 Task: Measure the distance between Seattle and Olympic Peninsula.
Action: Key pressed <Key.caps_lock>S<Key.caps_lock>eatt
Screenshot: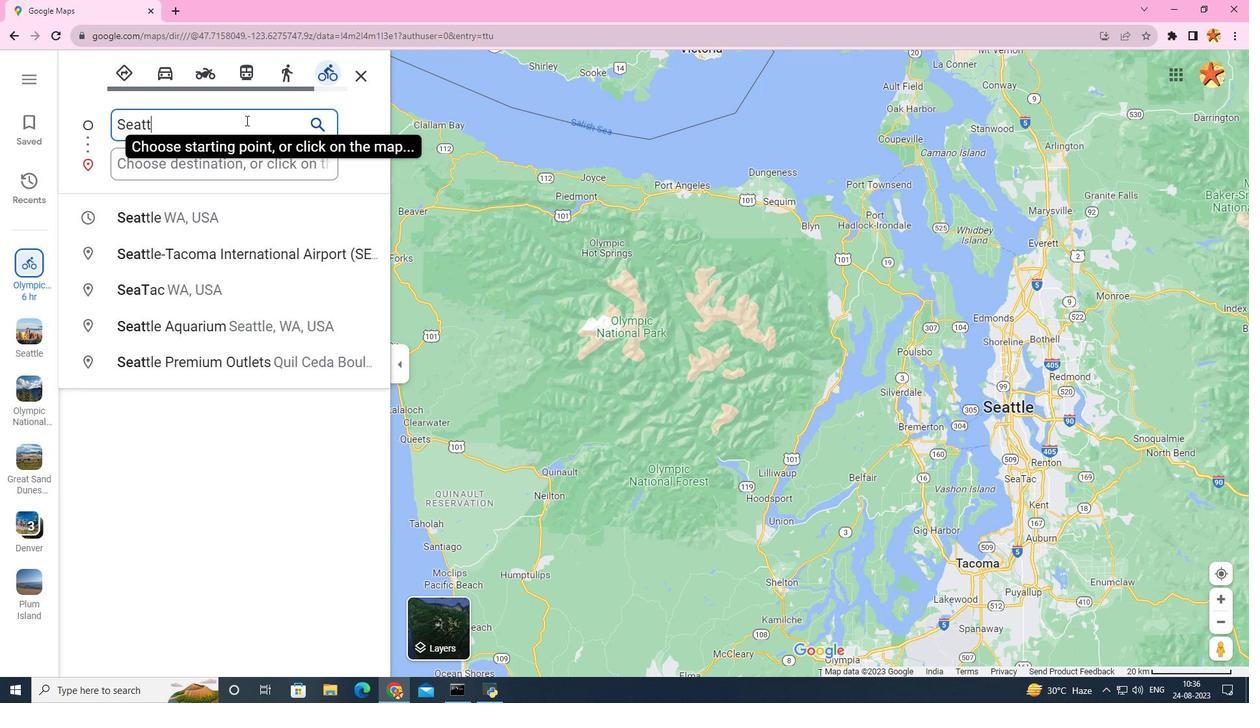 
Action: Mouse moved to (178, 205)
Screenshot: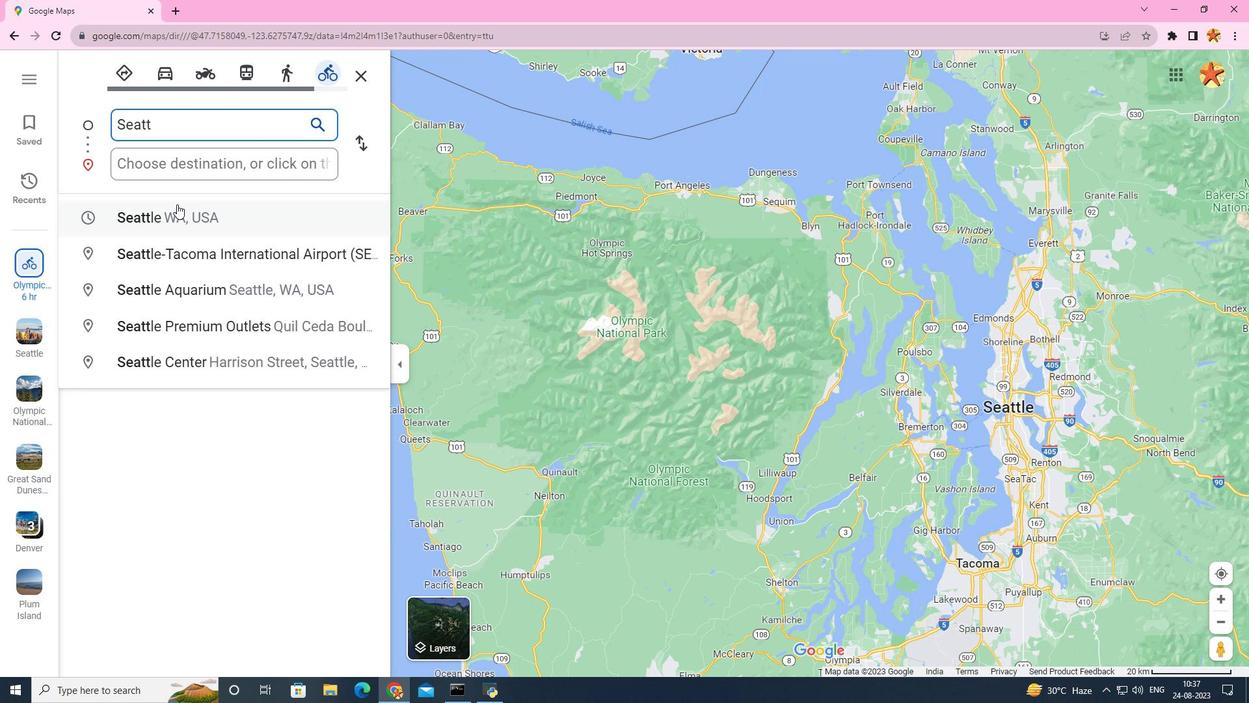 
Action: Mouse pressed left at (178, 205)
Screenshot: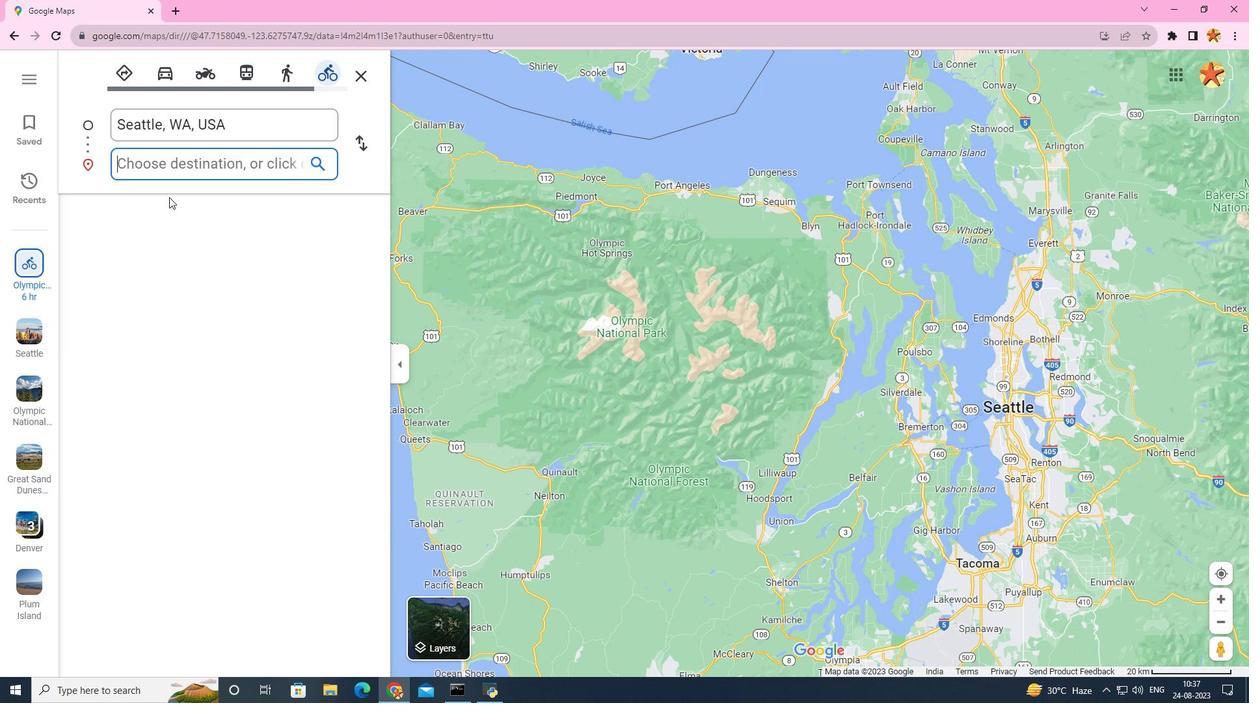 
Action: Mouse moved to (179, 162)
Screenshot: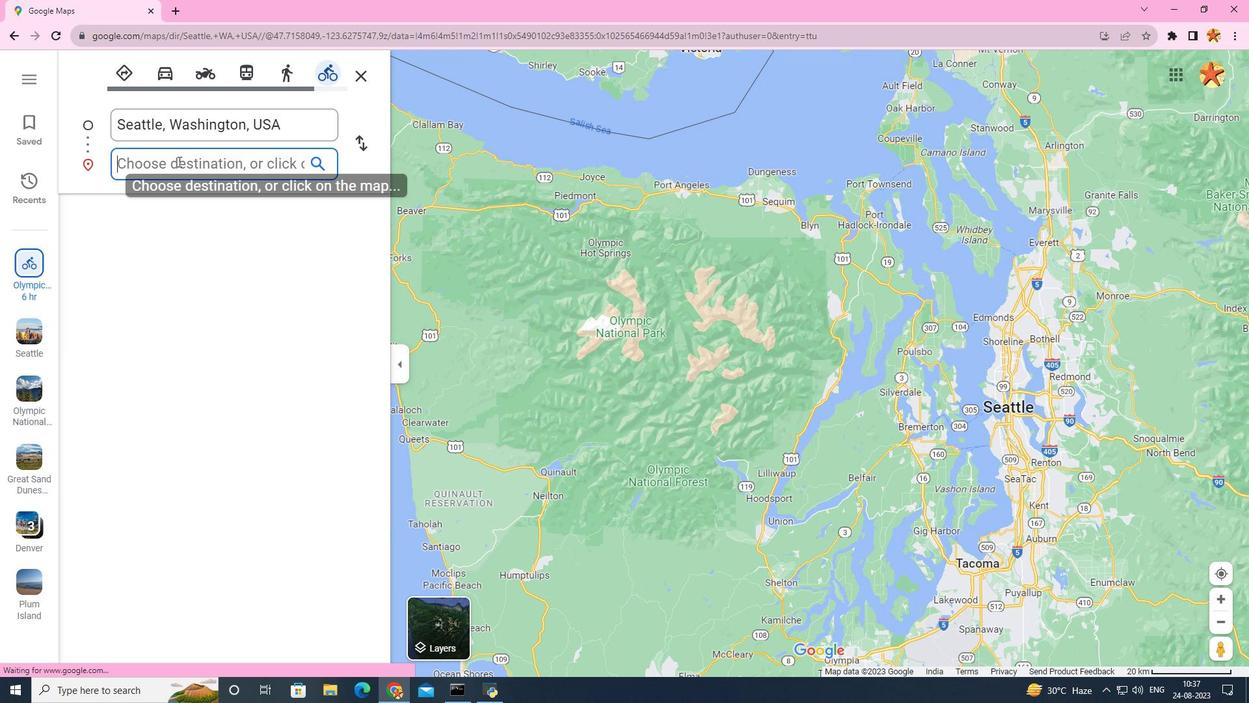 
Action: Mouse pressed left at (179, 162)
Screenshot: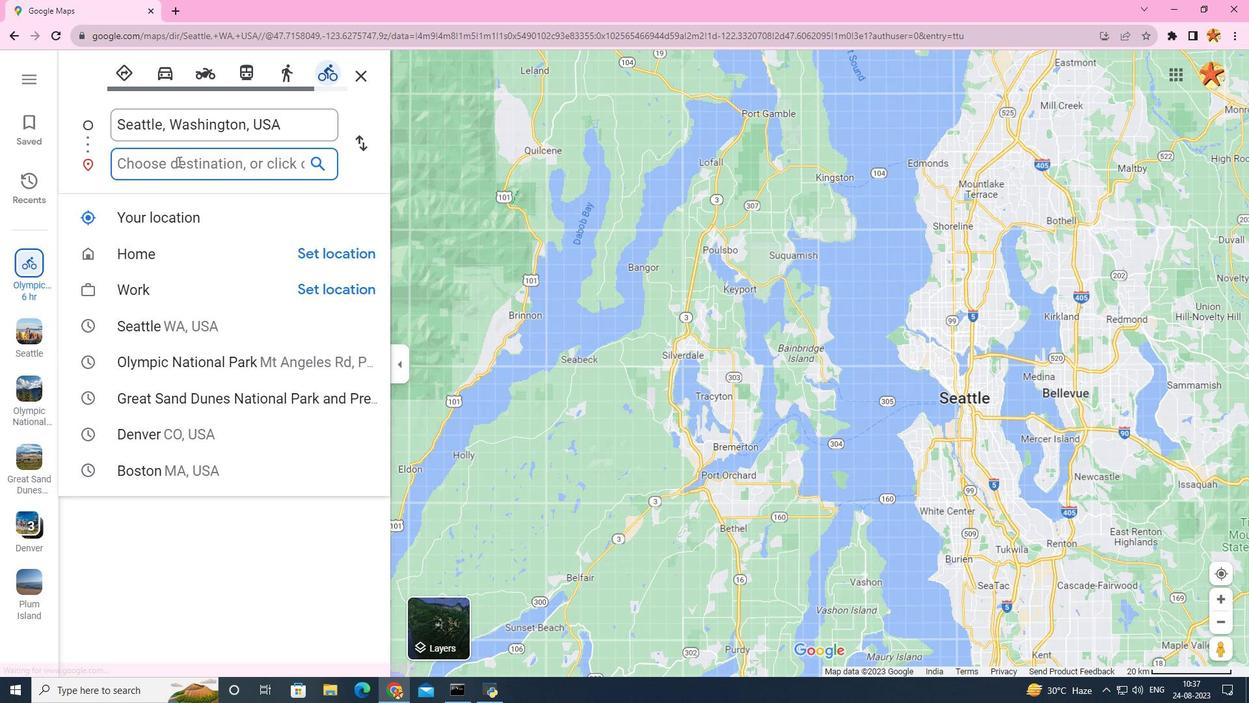 
Action: Mouse moved to (188, 164)
Screenshot: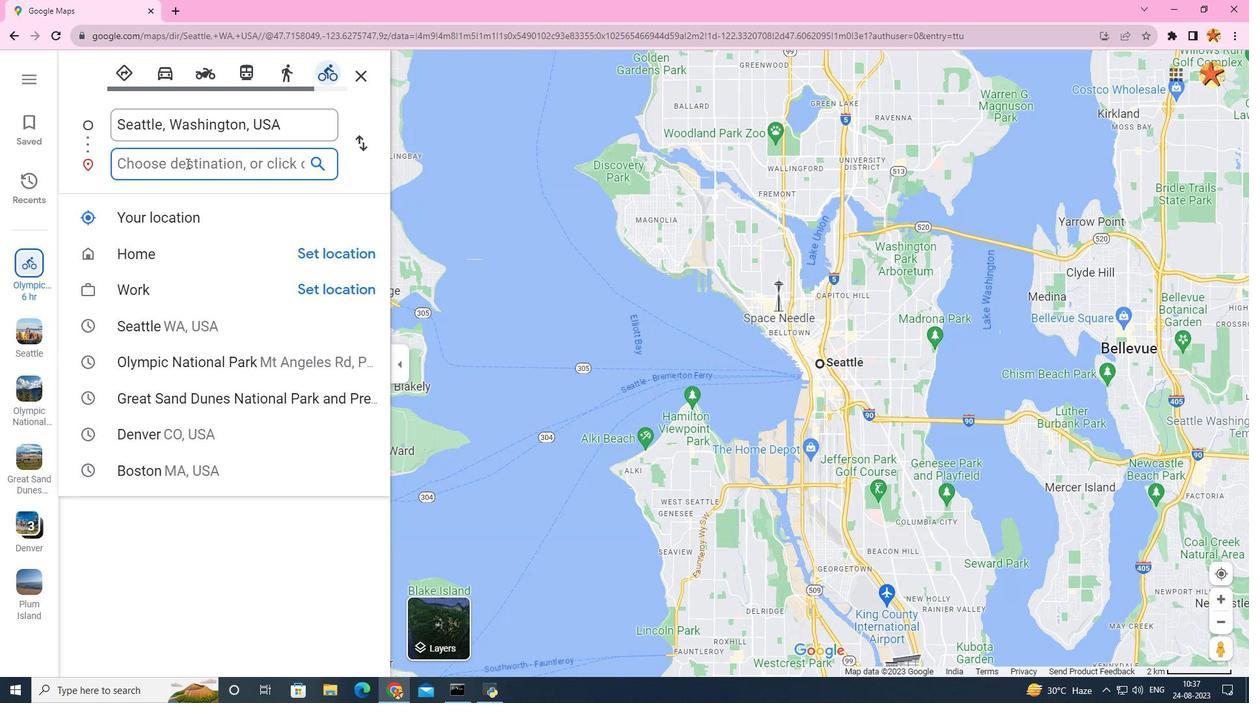 
Action: Key pressed olympic<Key.space>pe
Screenshot: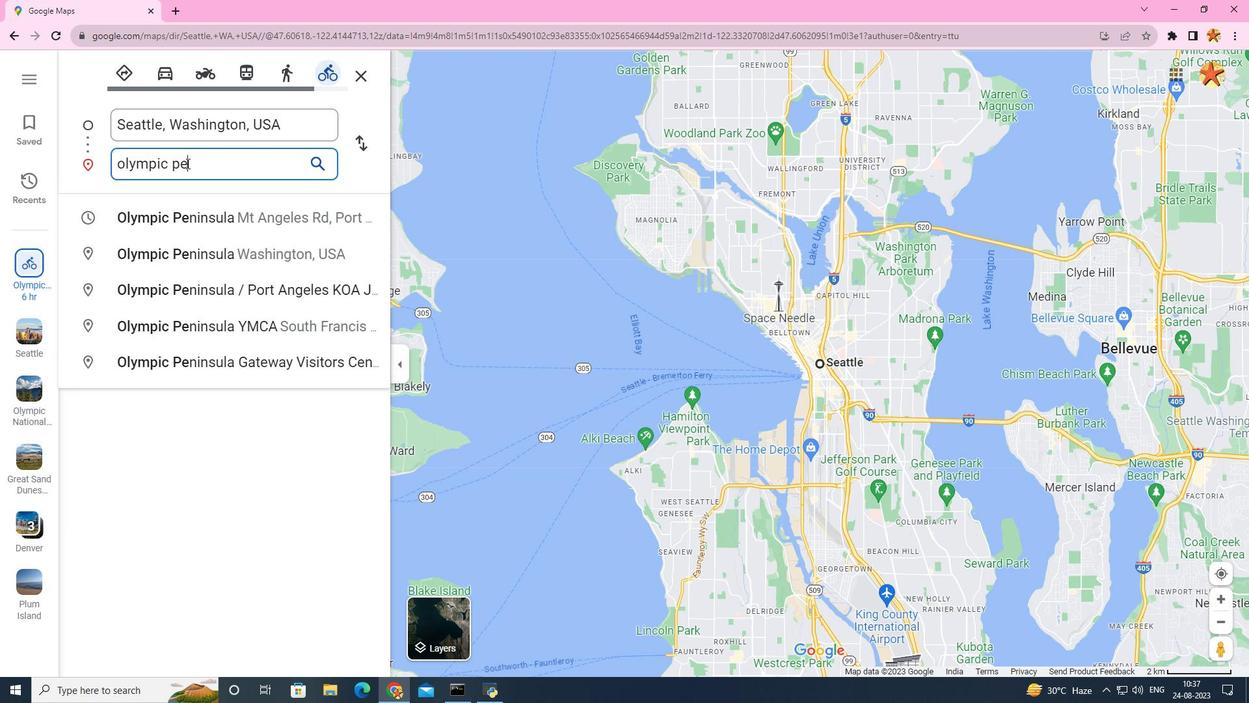
Action: Mouse moved to (225, 264)
Screenshot: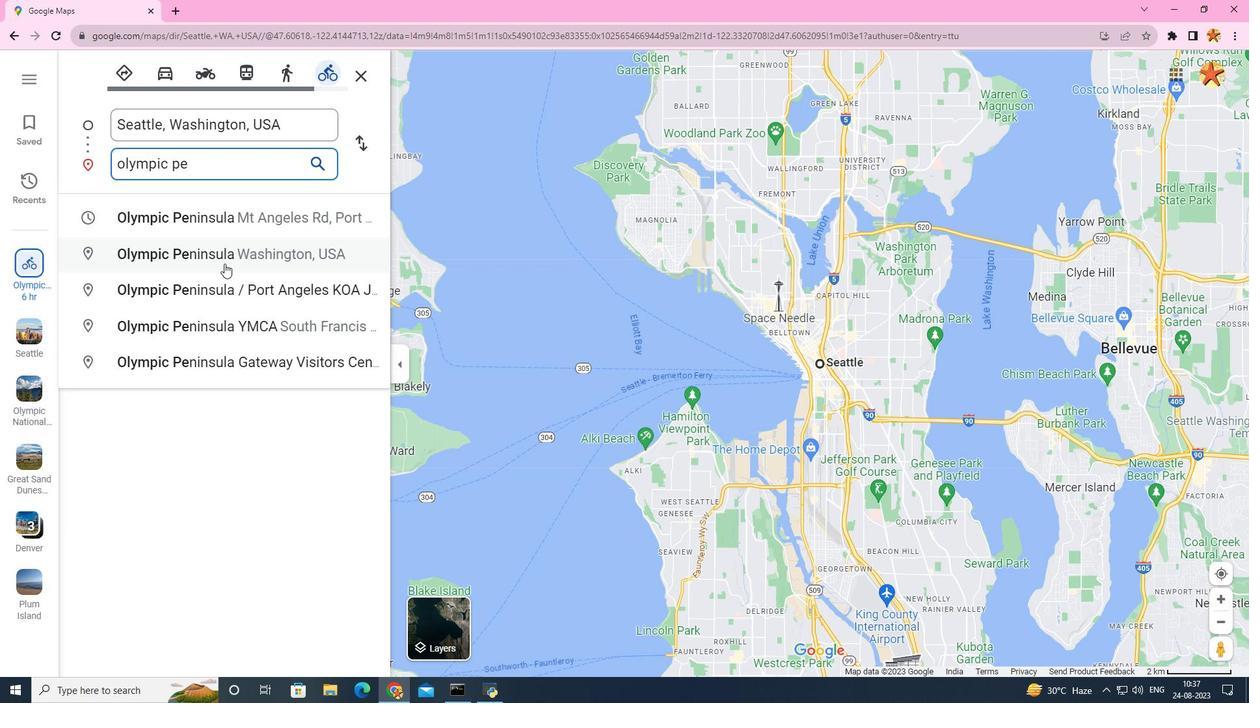 
Action: Mouse pressed left at (225, 264)
Screenshot: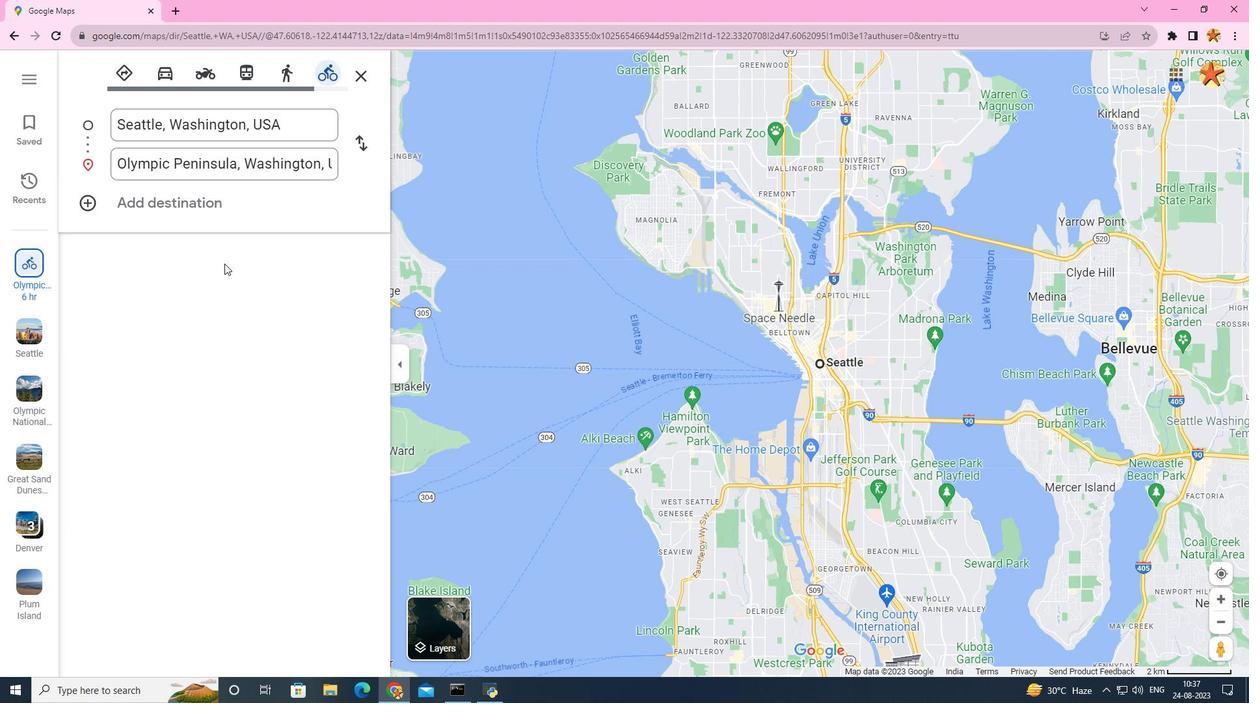 
Action: Mouse moved to (710, 635)
Screenshot: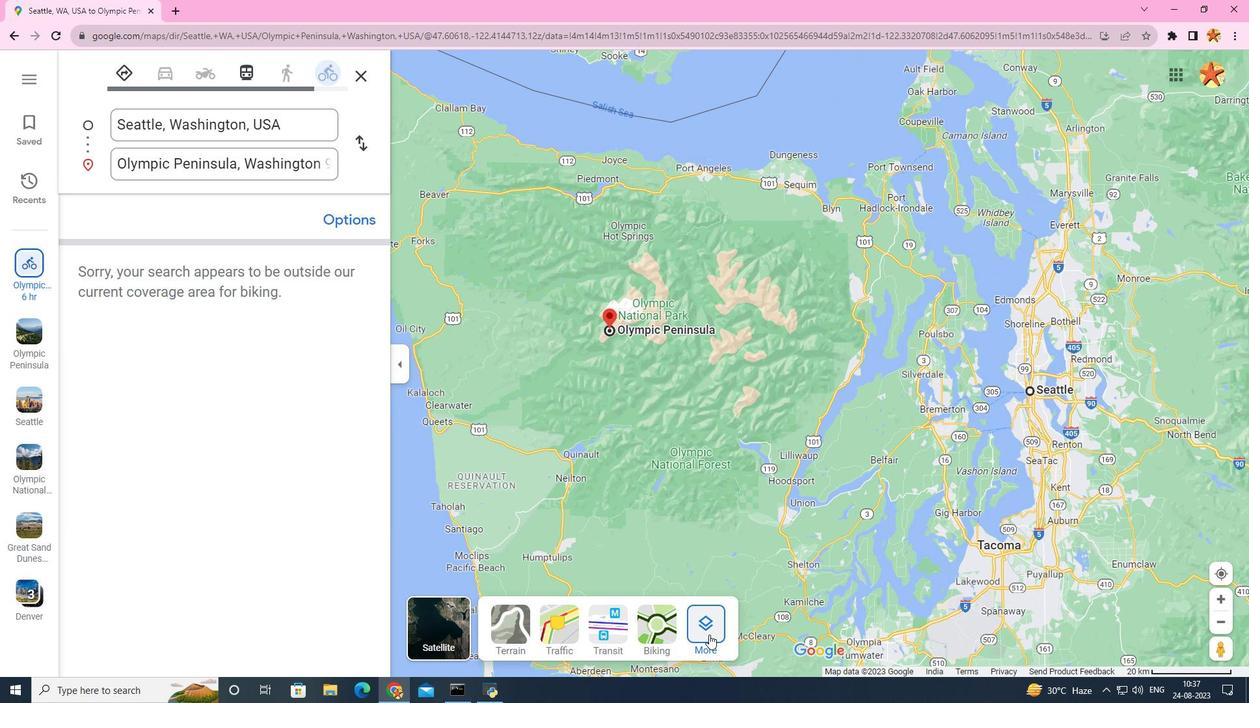 
Action: Mouse pressed left at (710, 635)
Screenshot: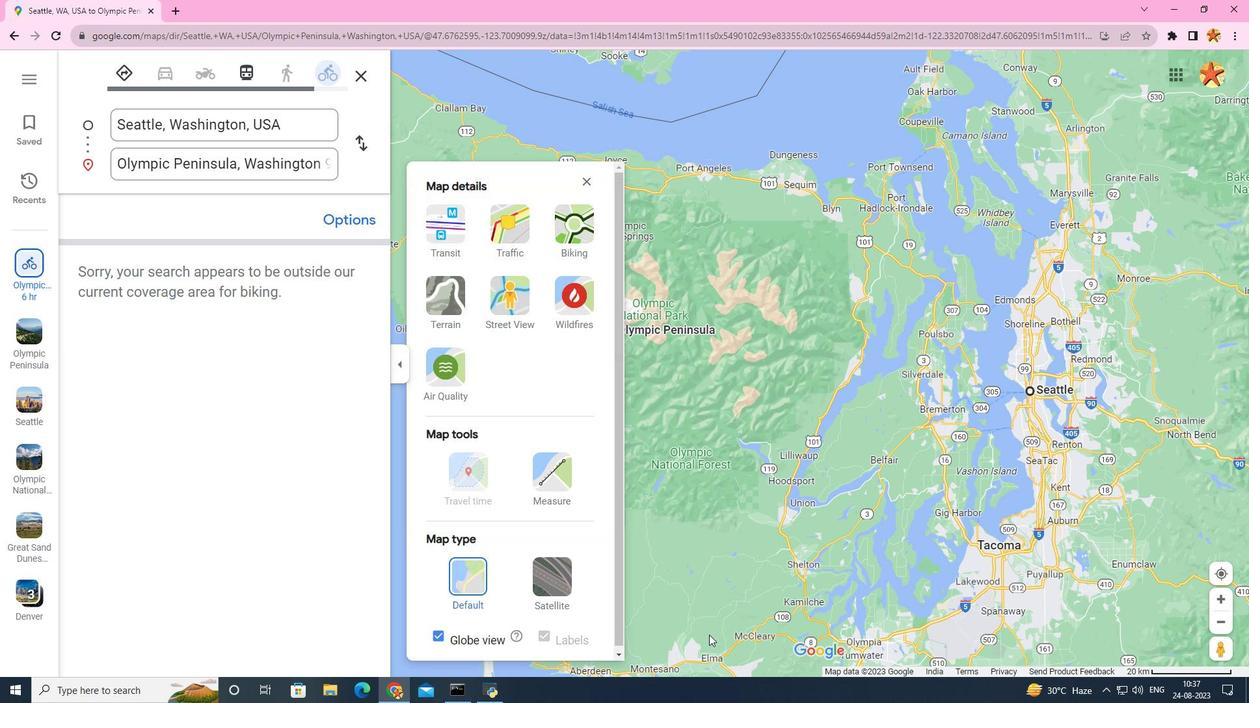 
Action: Mouse moved to (553, 482)
Screenshot: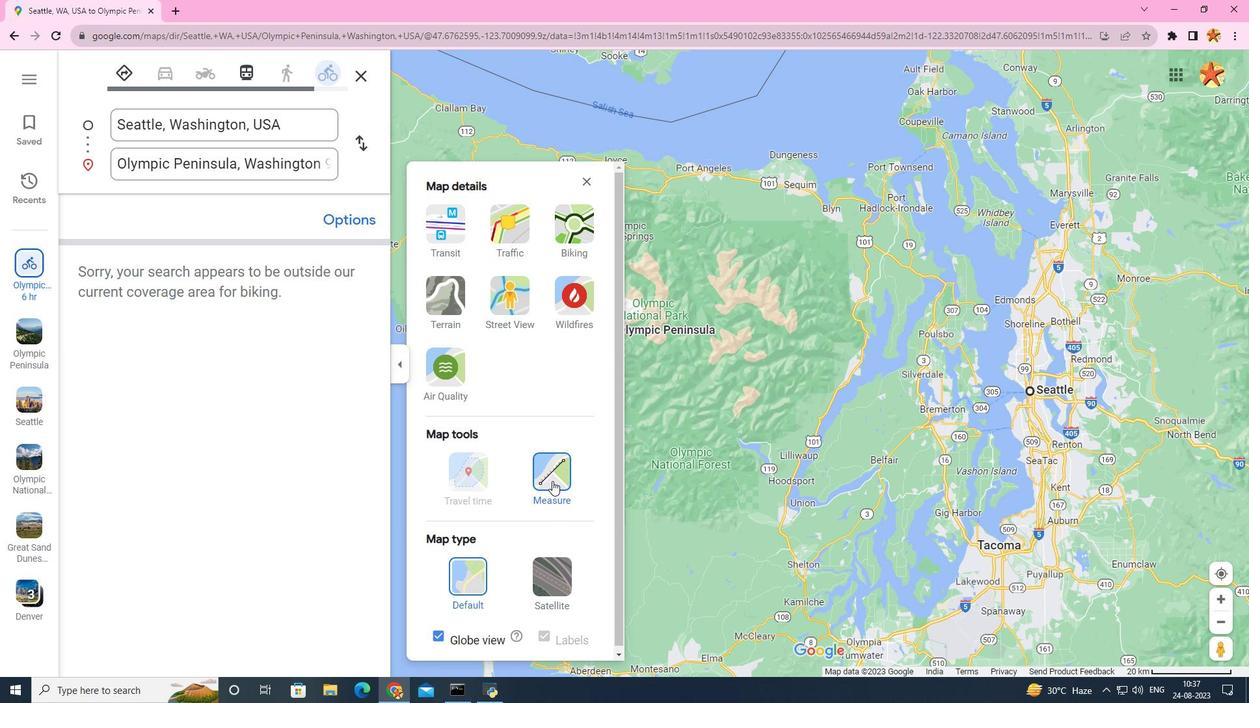 
Action: Mouse pressed left at (553, 482)
Screenshot: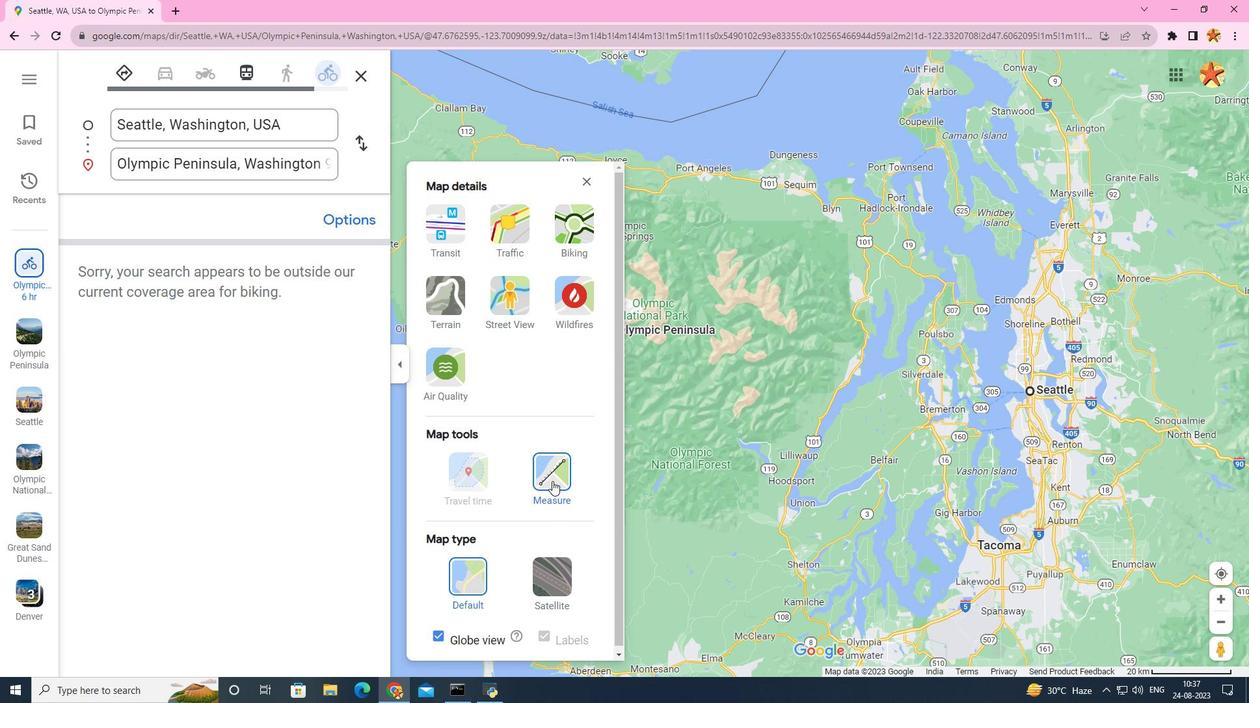 
Action: Mouse moved to (753, 507)
Screenshot: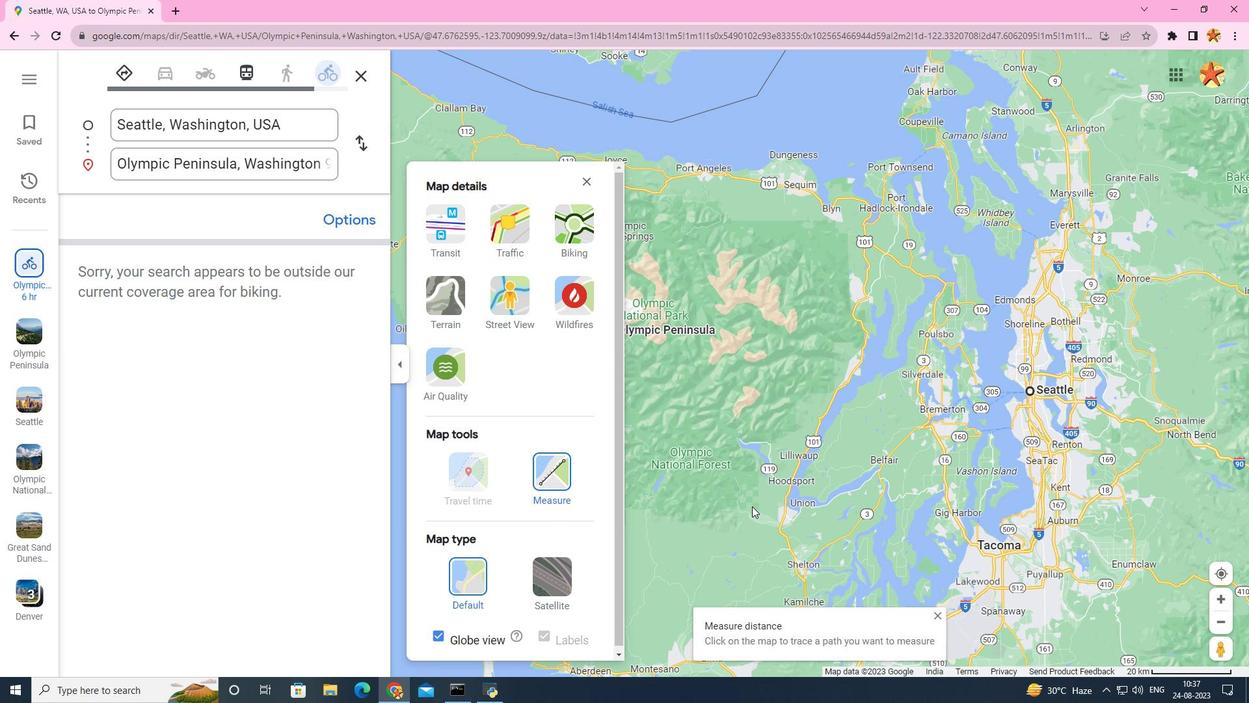 
Action: Mouse scrolled (753, 508) with delta (0, 0)
Screenshot: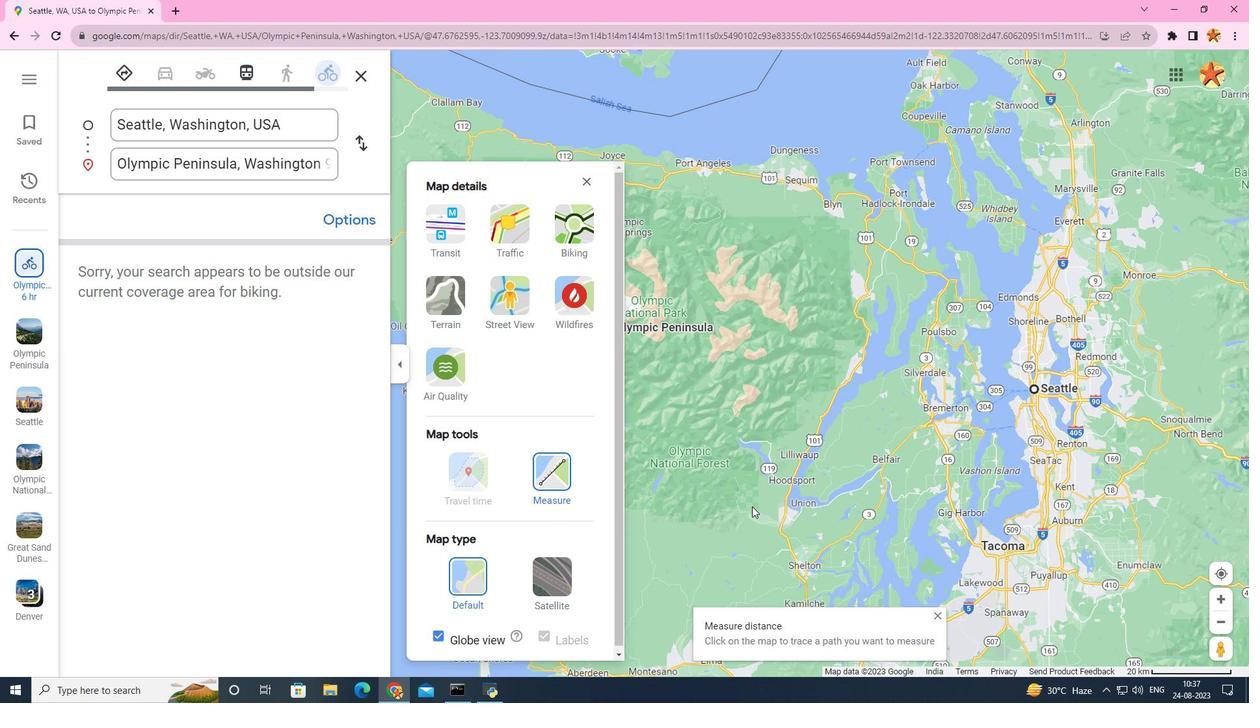 
Action: Mouse scrolled (753, 508) with delta (0, 0)
Screenshot: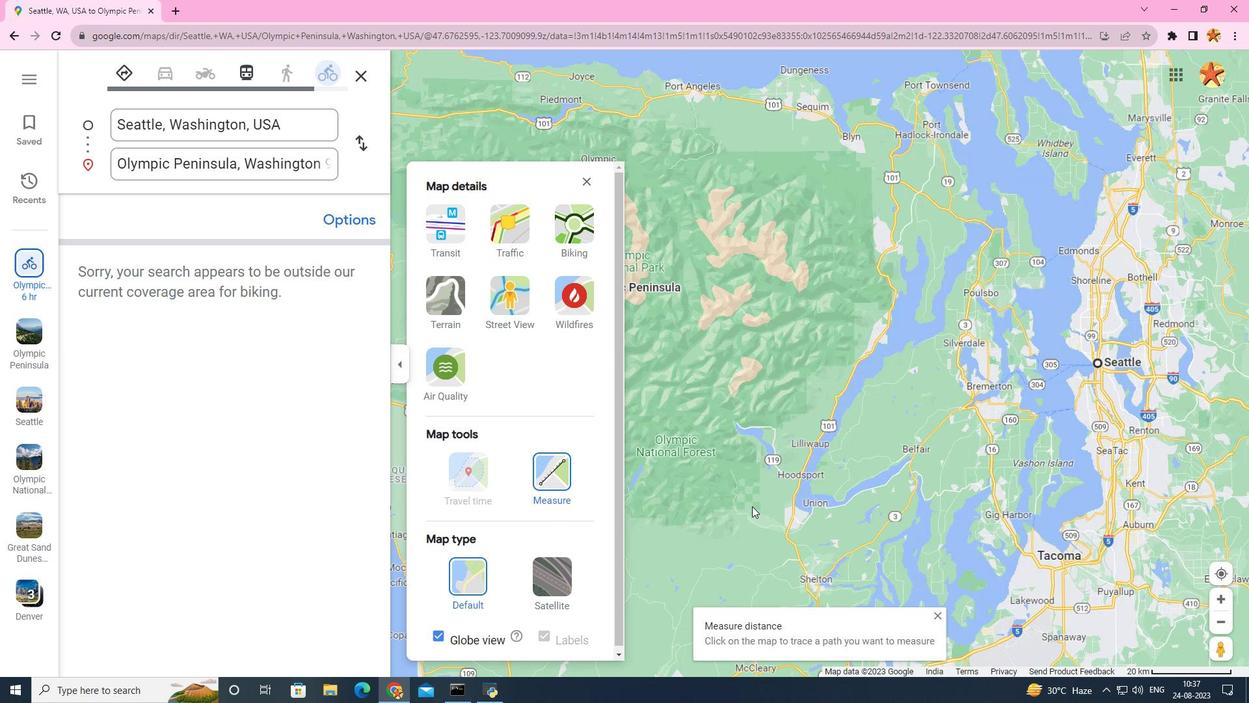 
Action: Mouse scrolled (753, 508) with delta (0, 0)
Screenshot: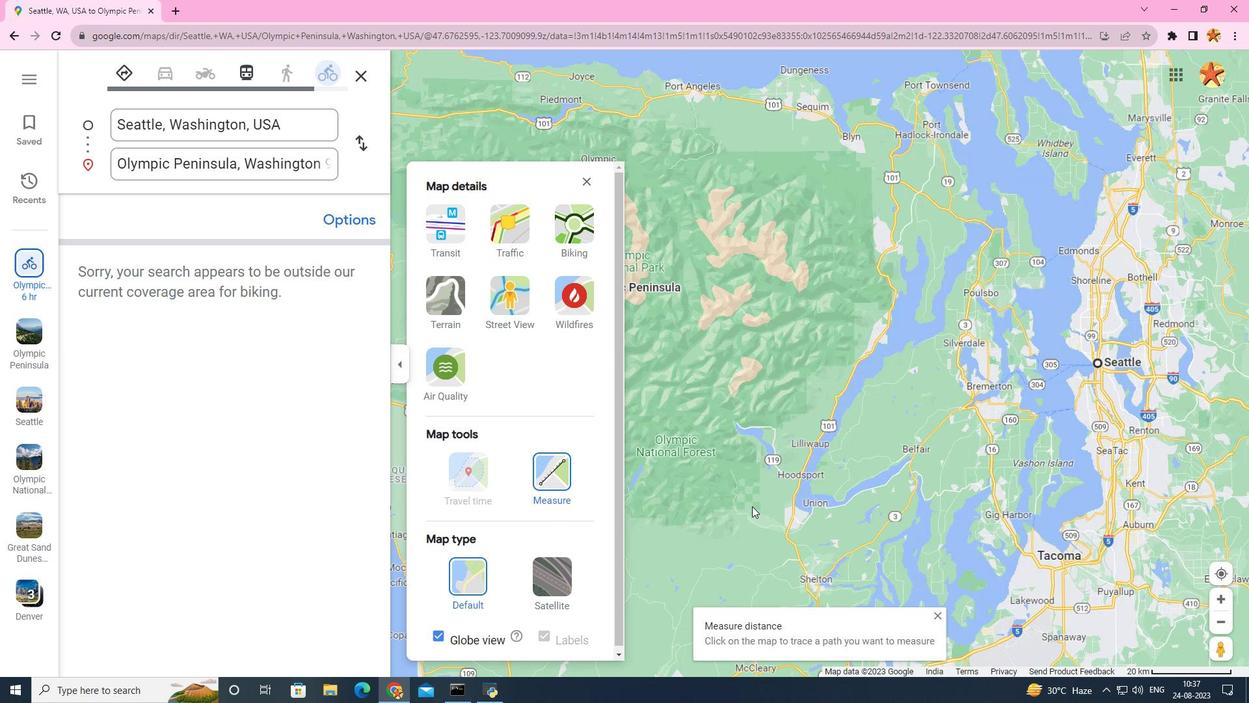 
Action: Mouse scrolled (753, 508) with delta (0, 0)
Screenshot: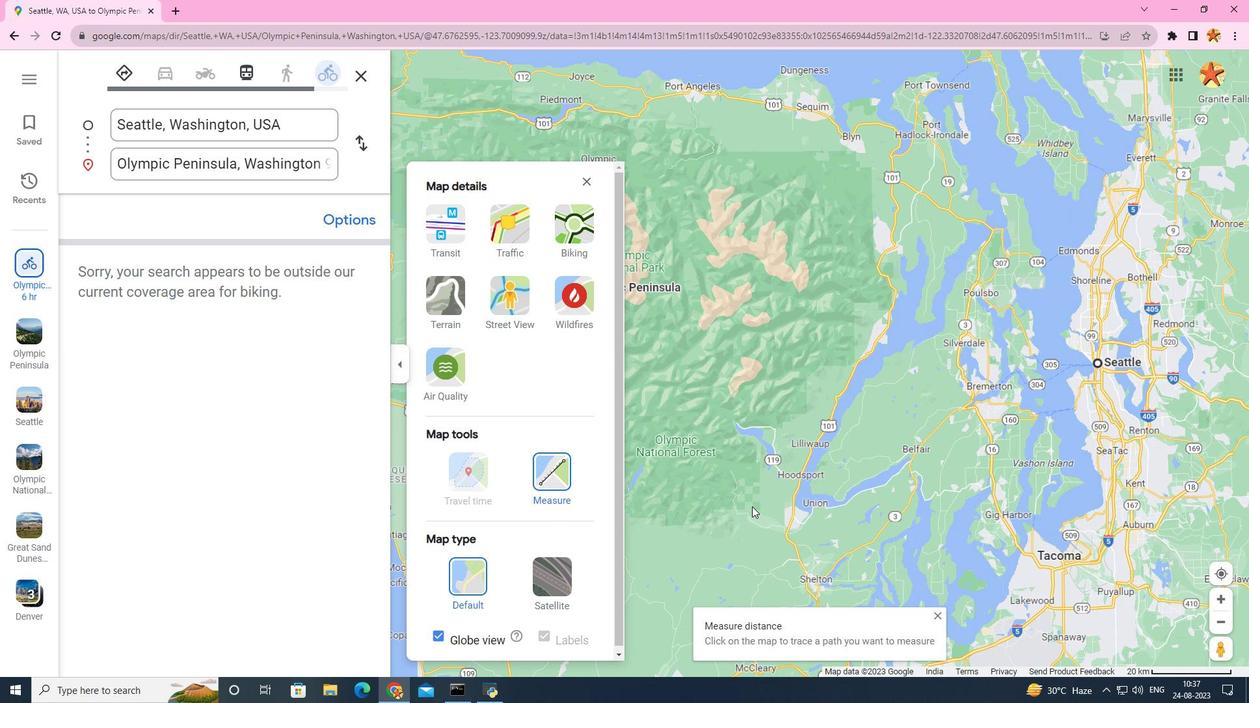 
Action: Mouse scrolled (753, 507) with delta (0, 0)
Screenshot: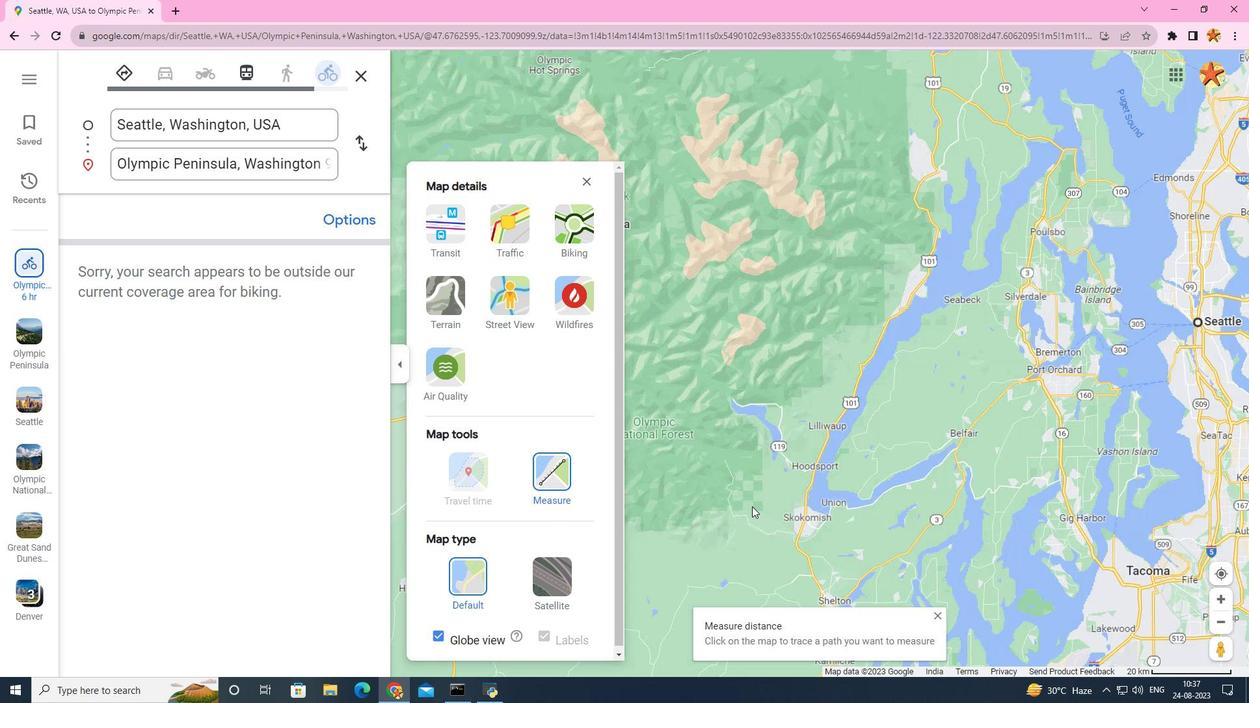 
Action: Mouse scrolled (753, 507) with delta (0, 0)
Screenshot: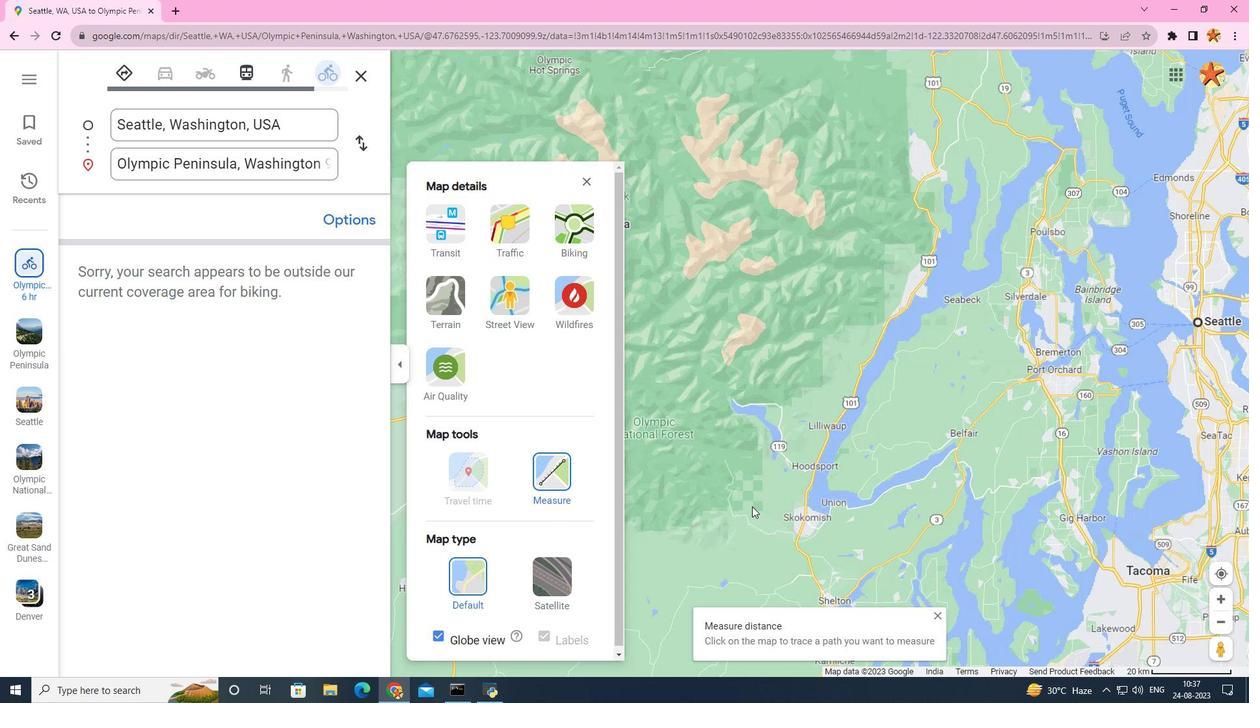 
Action: Mouse scrolled (753, 507) with delta (0, 0)
Screenshot: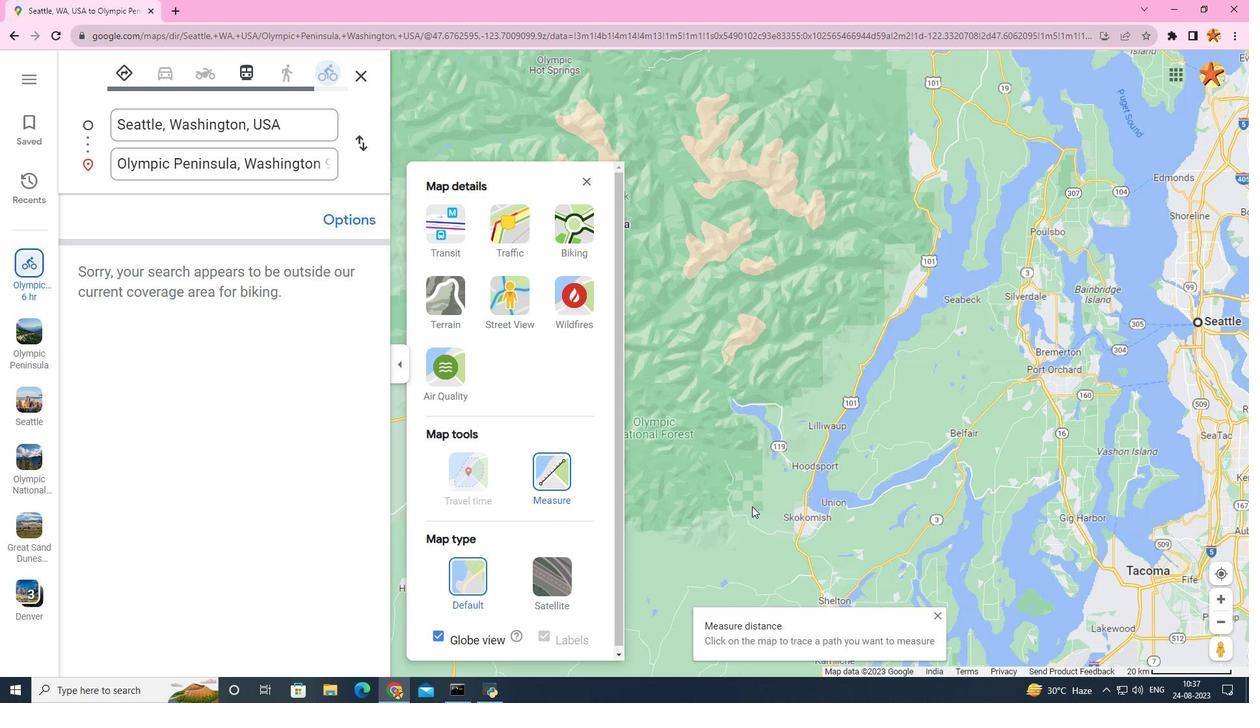 
Action: Mouse scrolled (753, 507) with delta (0, 0)
Screenshot: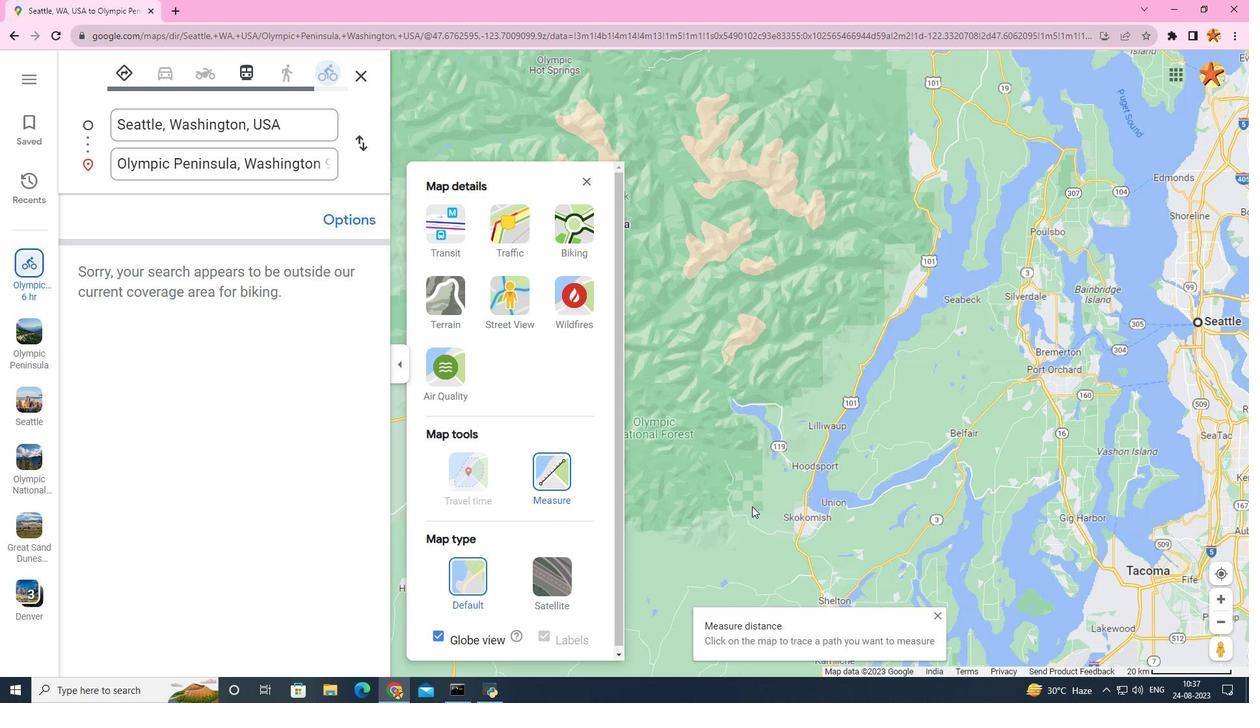 
Action: Mouse scrolled (753, 507) with delta (0, 0)
Screenshot: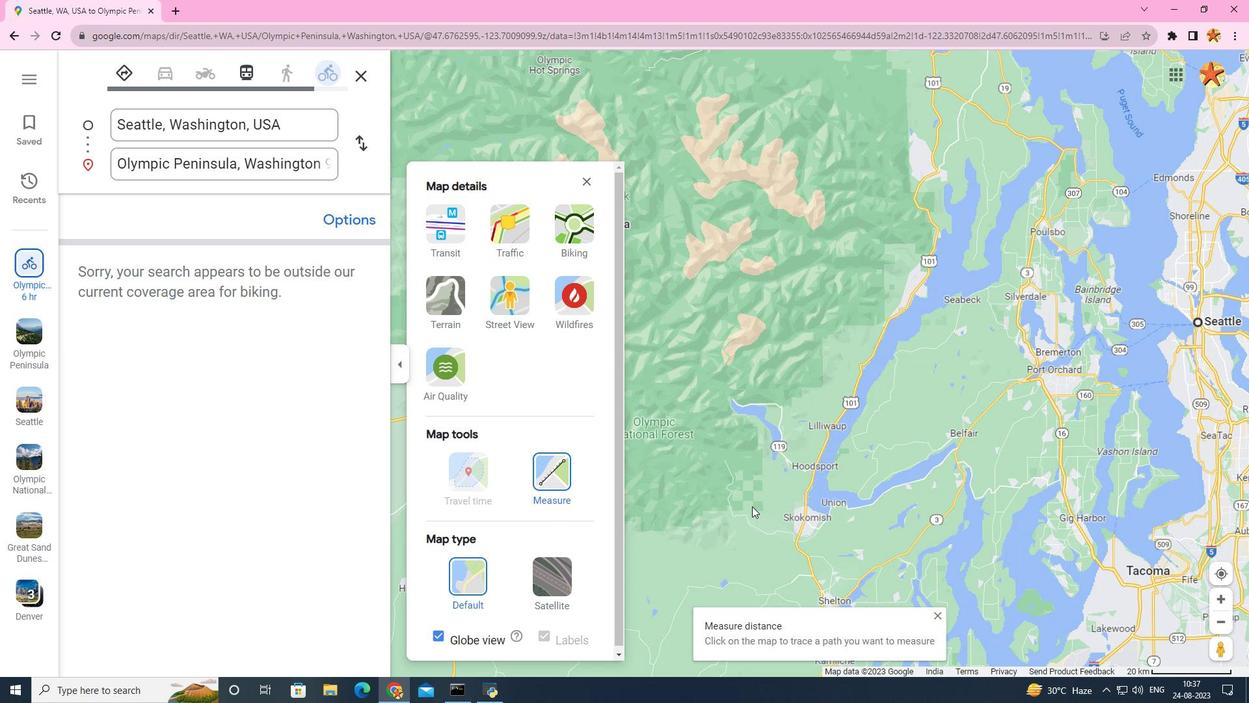 
Action: Mouse scrolled (753, 507) with delta (0, 0)
Screenshot: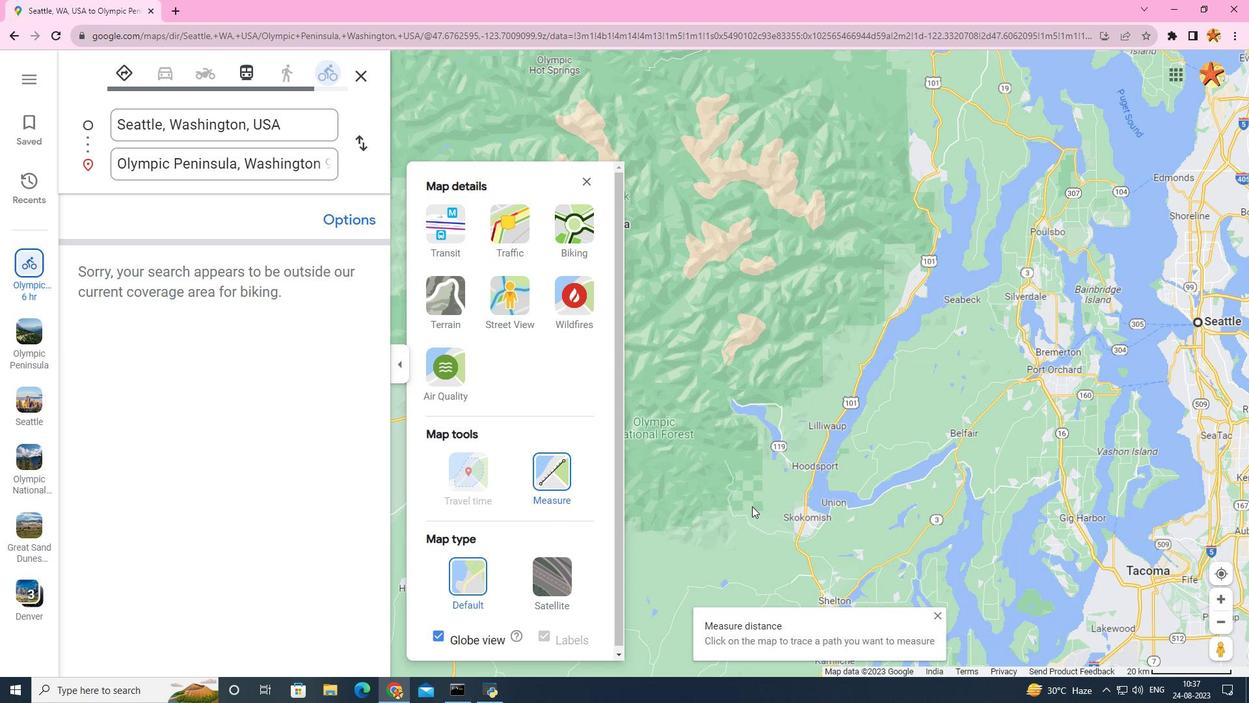 
Action: Mouse scrolled (753, 507) with delta (0, 0)
Screenshot: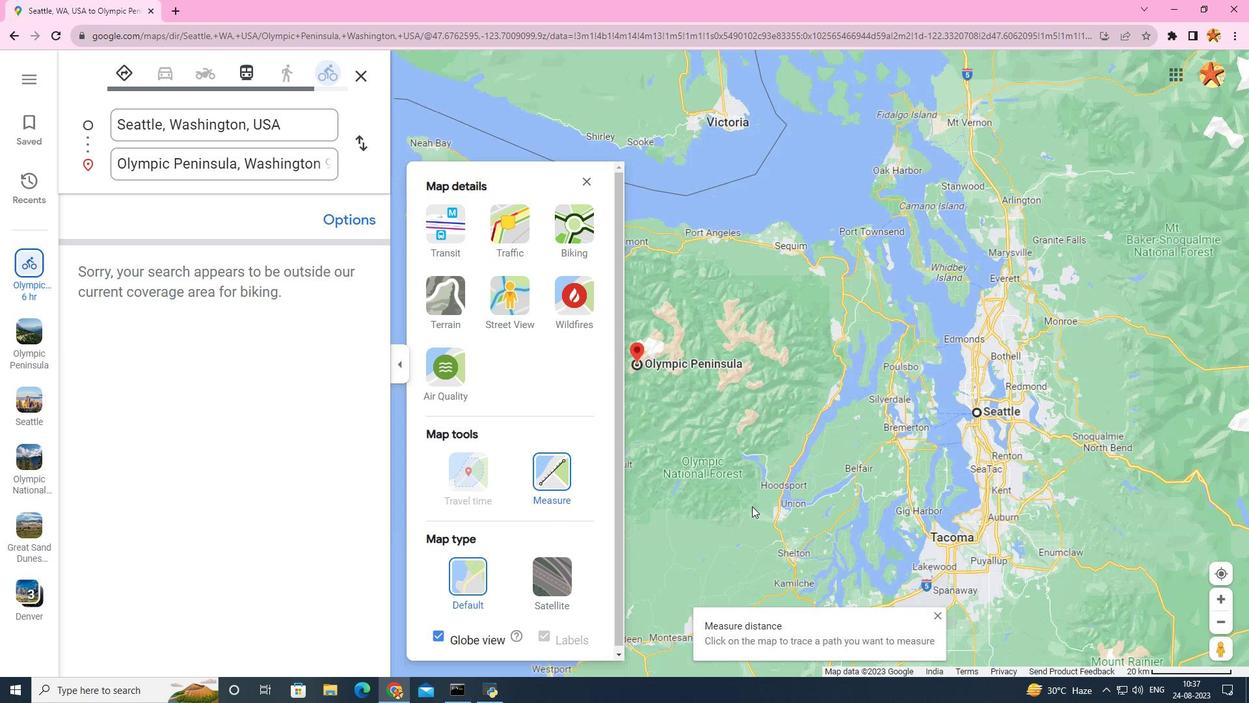 
Action: Mouse scrolled (753, 507) with delta (0, 0)
Screenshot: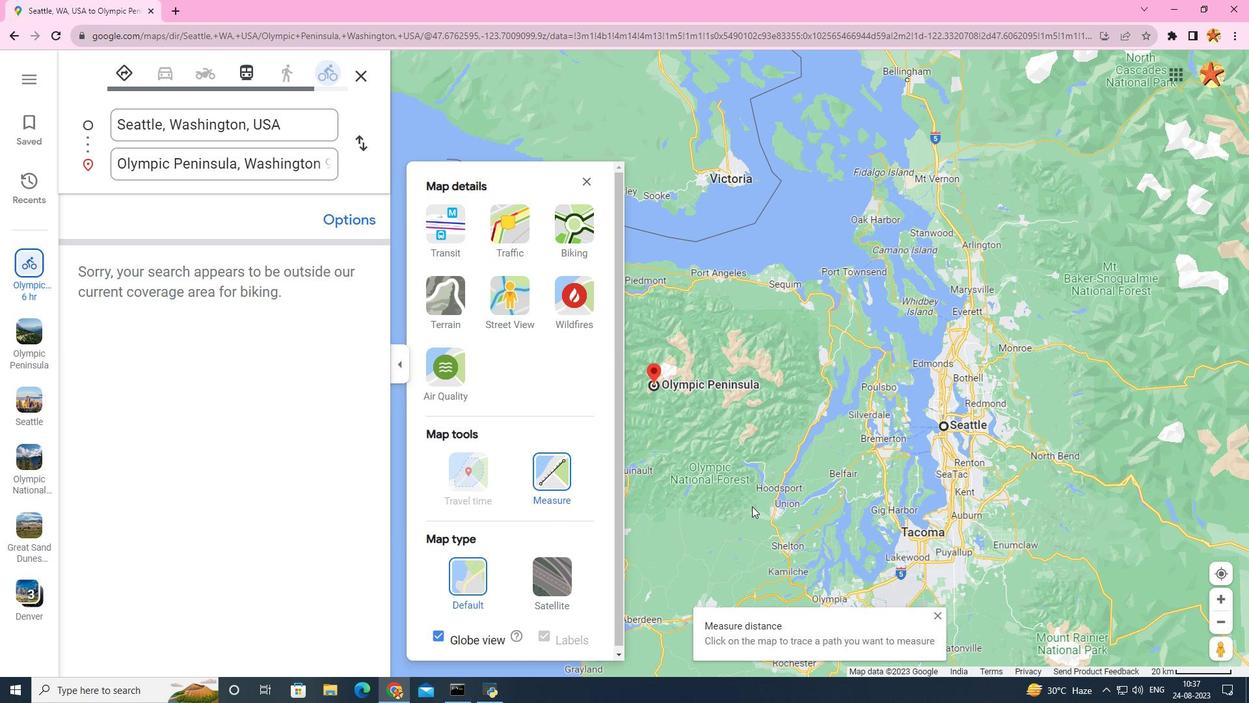 
Action: Mouse scrolled (753, 507) with delta (0, 0)
Screenshot: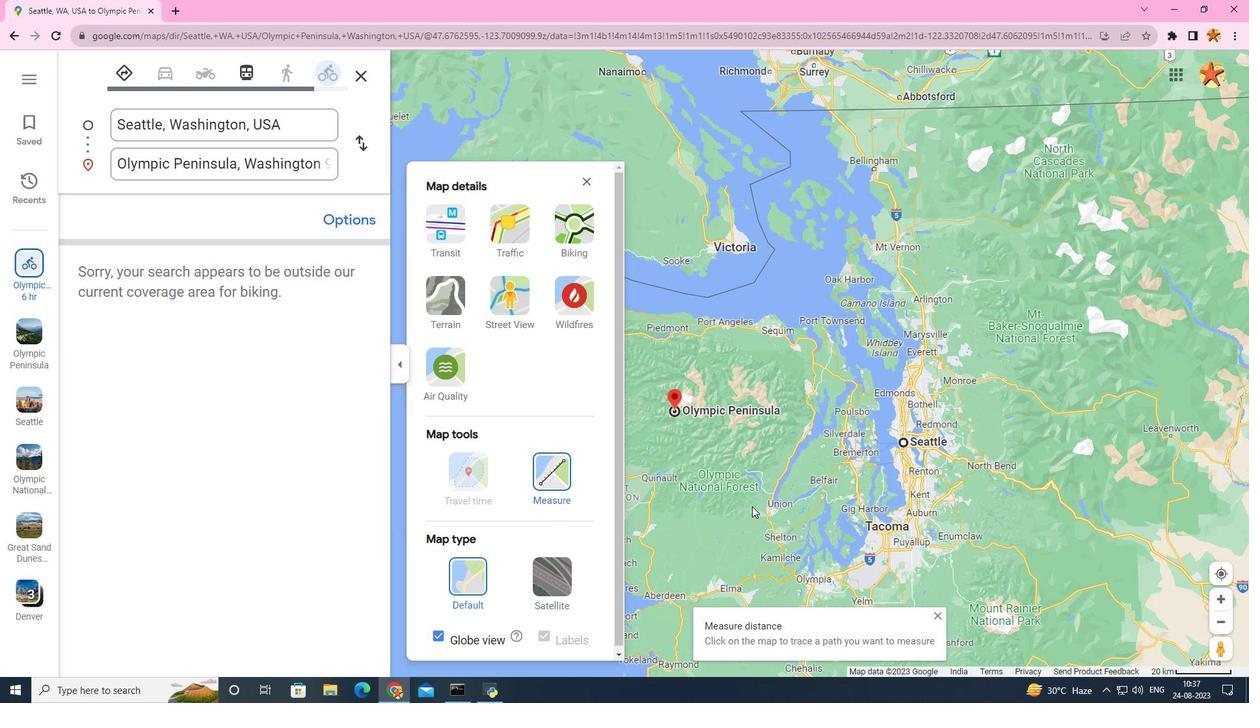 
Action: Mouse scrolled (753, 507) with delta (0, 0)
Screenshot: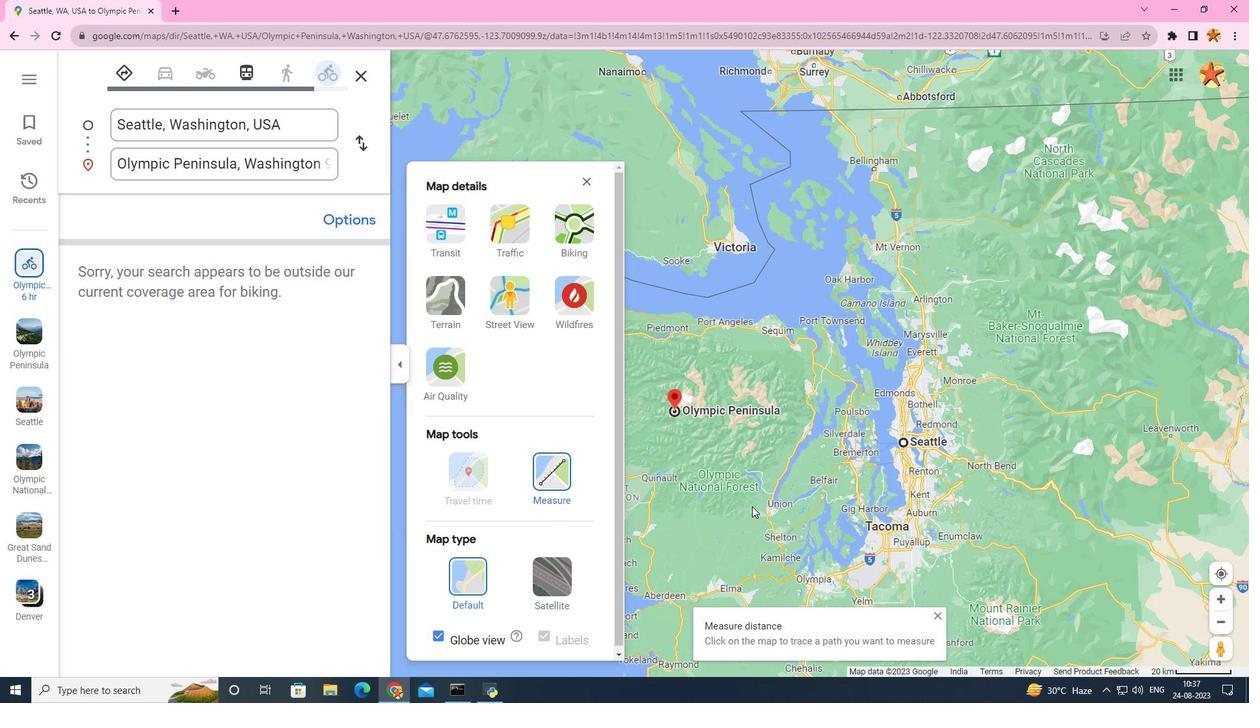 
Action: Mouse scrolled (753, 507) with delta (0, 0)
Screenshot: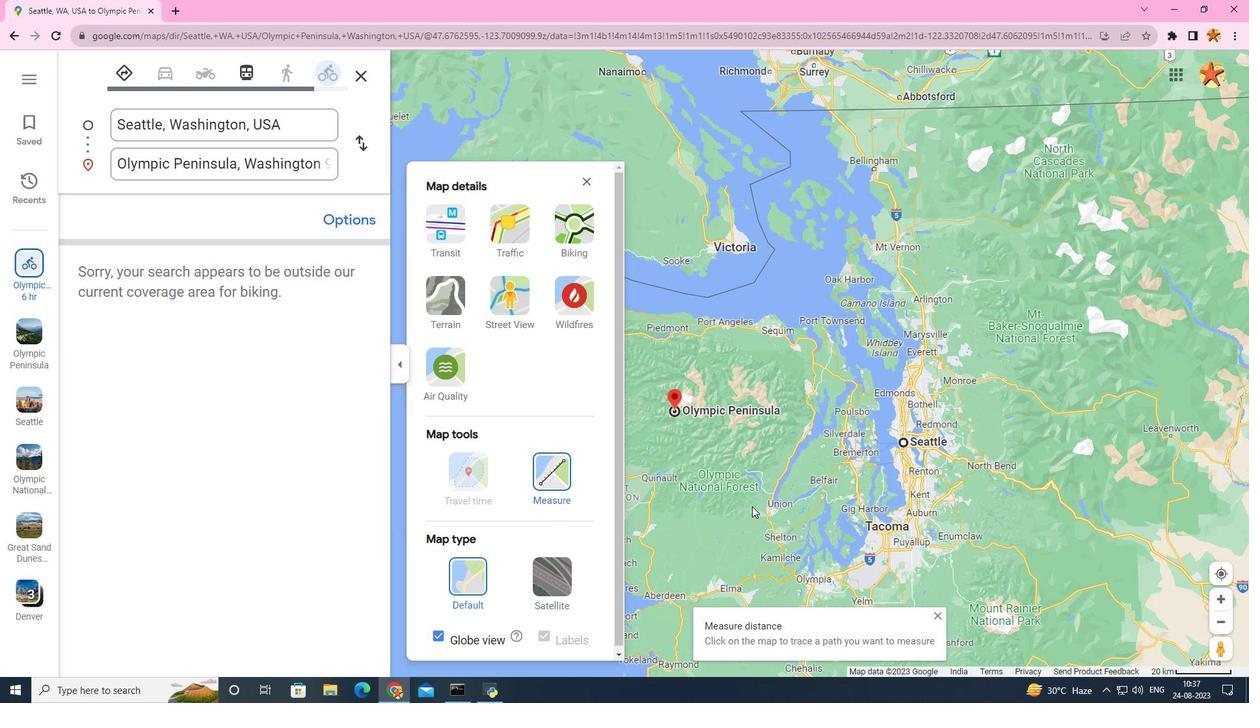
Action: Mouse scrolled (753, 507) with delta (0, 0)
Screenshot: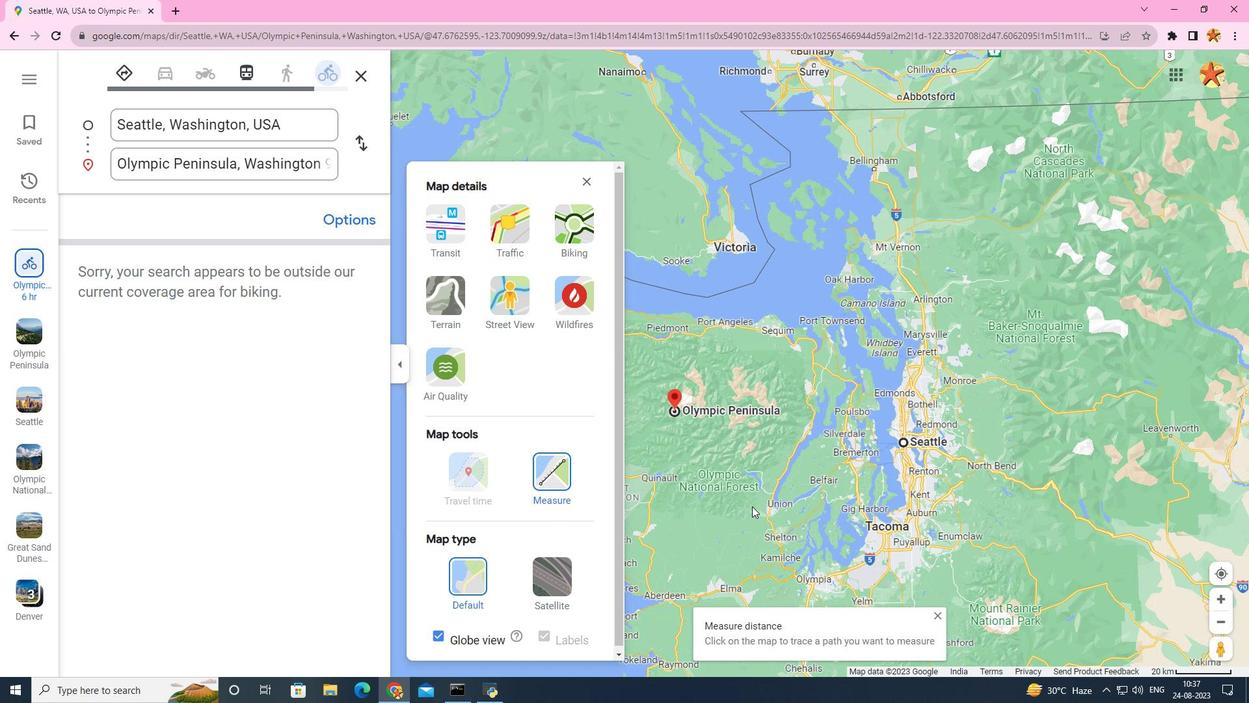 
Action: Mouse scrolled (753, 507) with delta (0, 0)
Screenshot: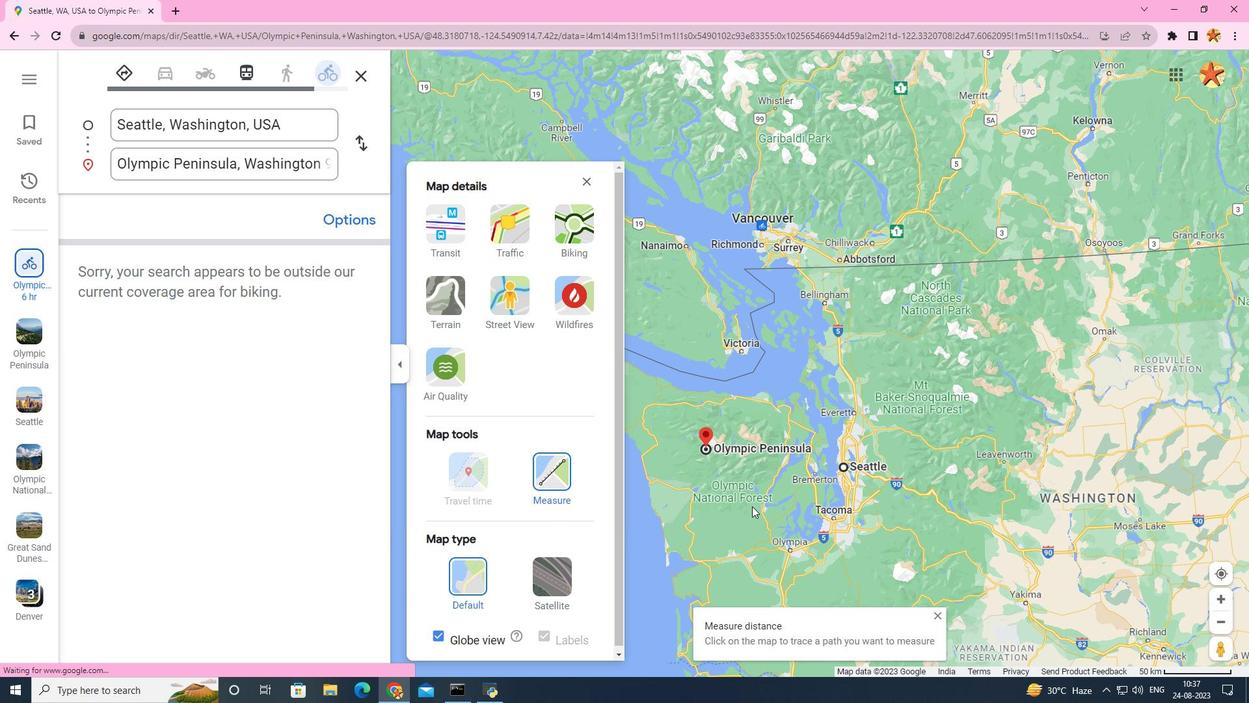 
Action: Mouse scrolled (753, 507) with delta (0, 0)
Screenshot: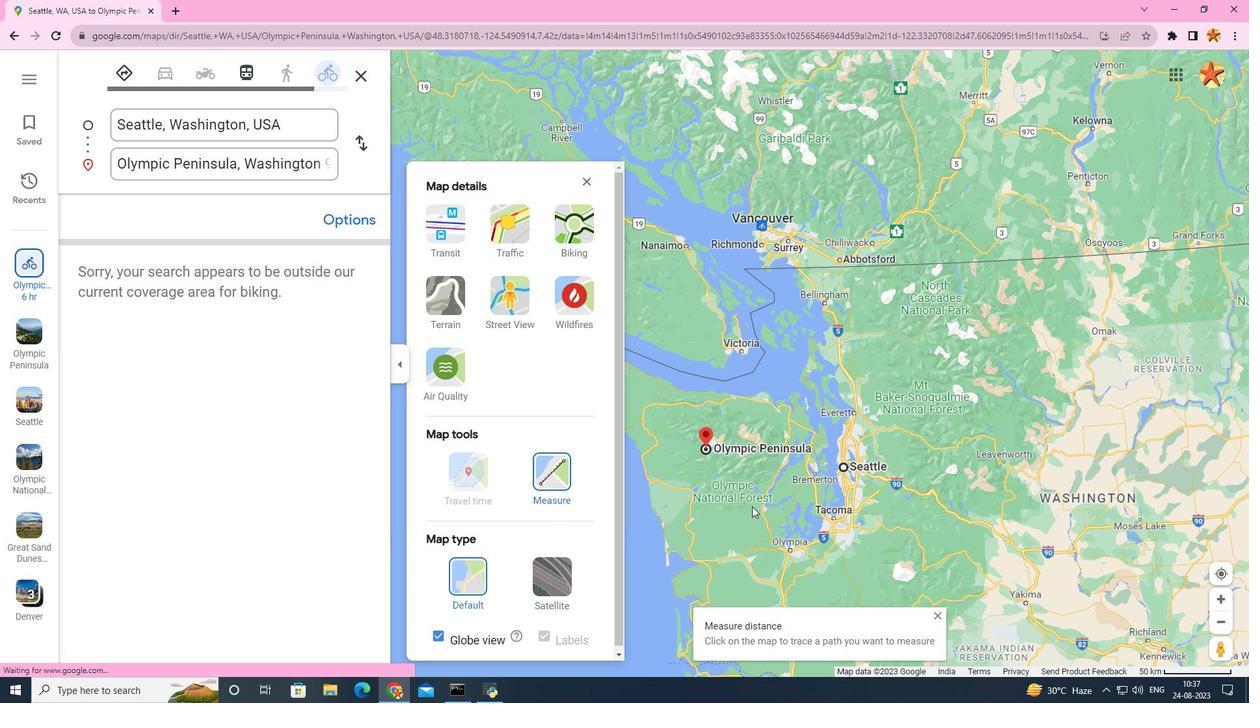 
Action: Mouse scrolled (753, 507) with delta (0, 0)
Screenshot: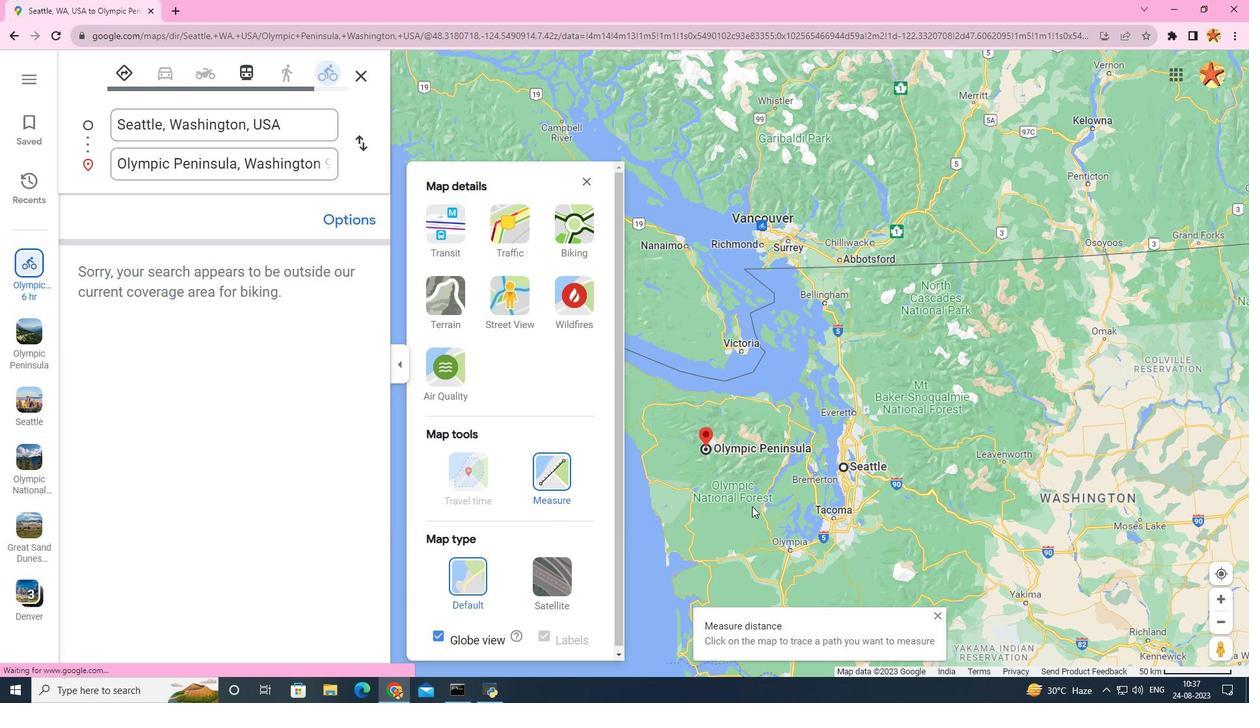 
Action: Mouse scrolled (753, 507) with delta (0, 0)
Screenshot: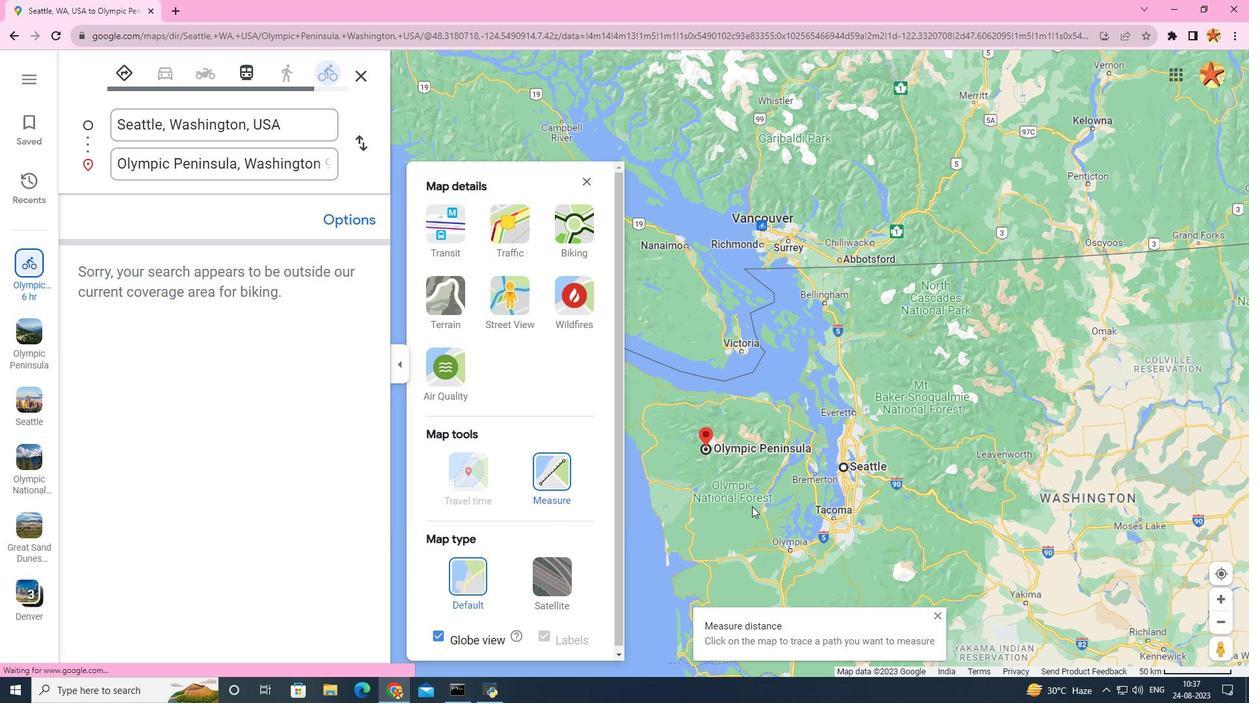 
Action: Mouse scrolled (753, 507) with delta (0, 0)
Screenshot: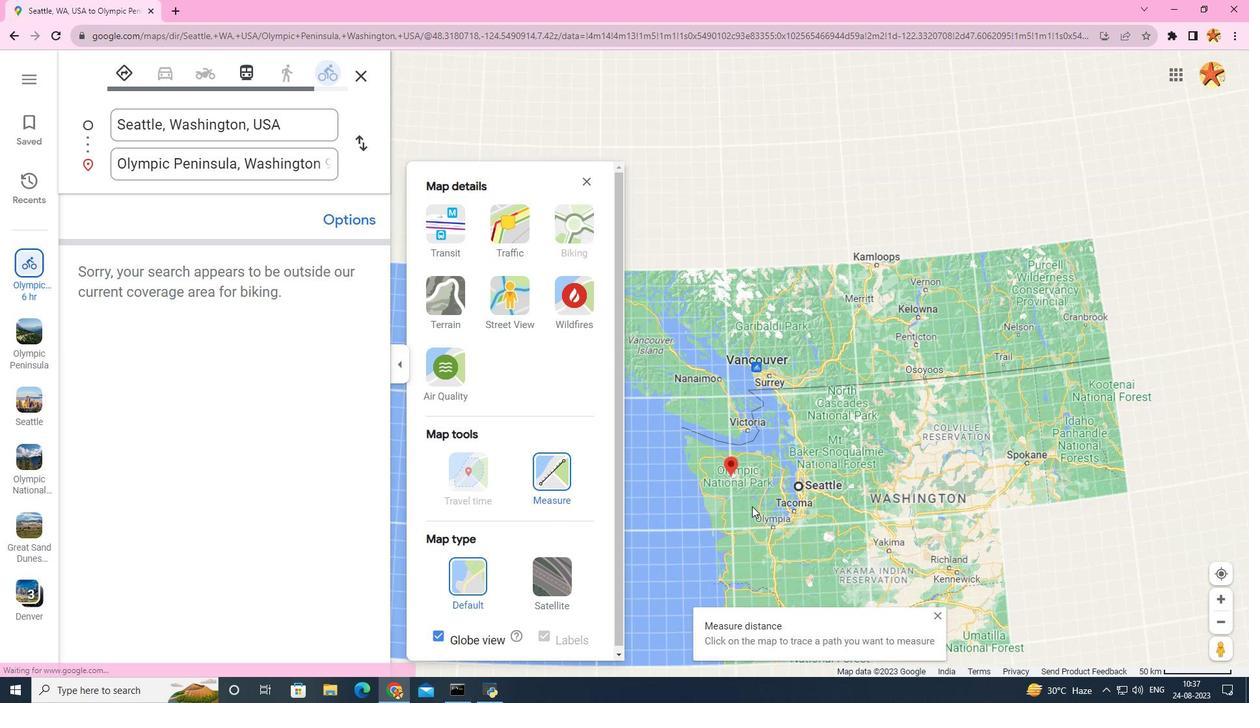 
Action: Mouse scrolled (753, 508) with delta (0, 0)
Screenshot: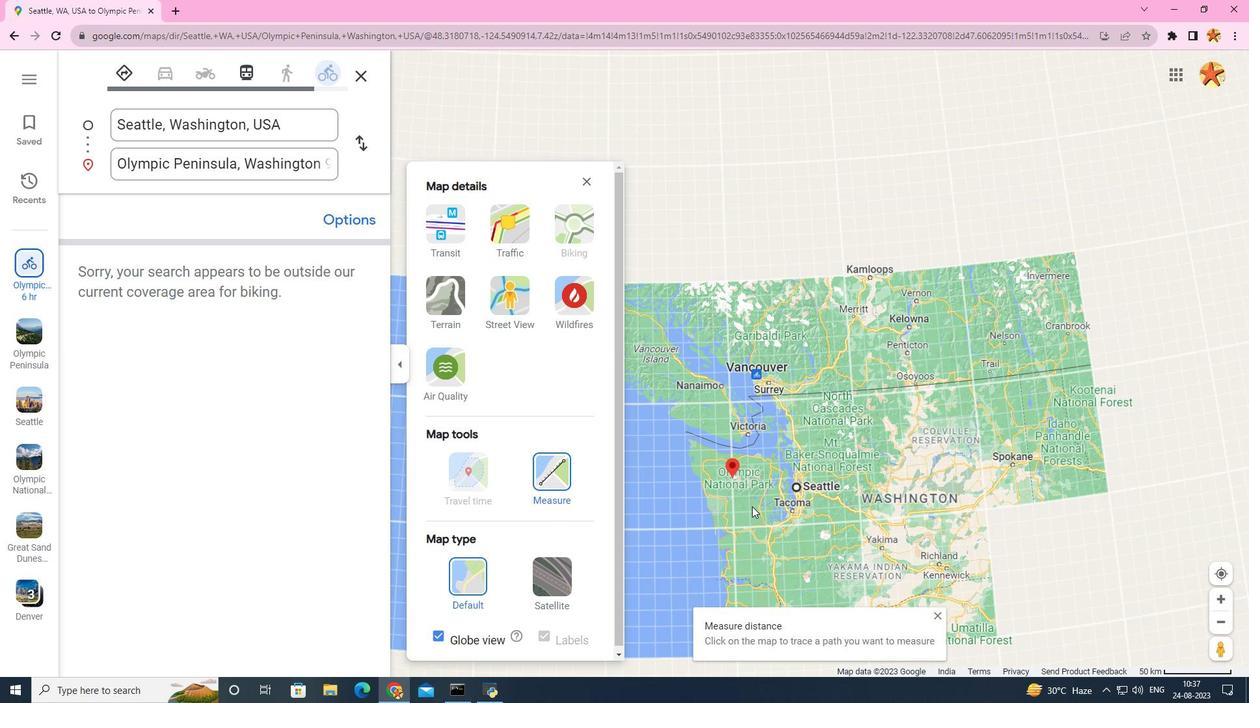 
Action: Mouse scrolled (753, 508) with delta (0, 0)
Screenshot: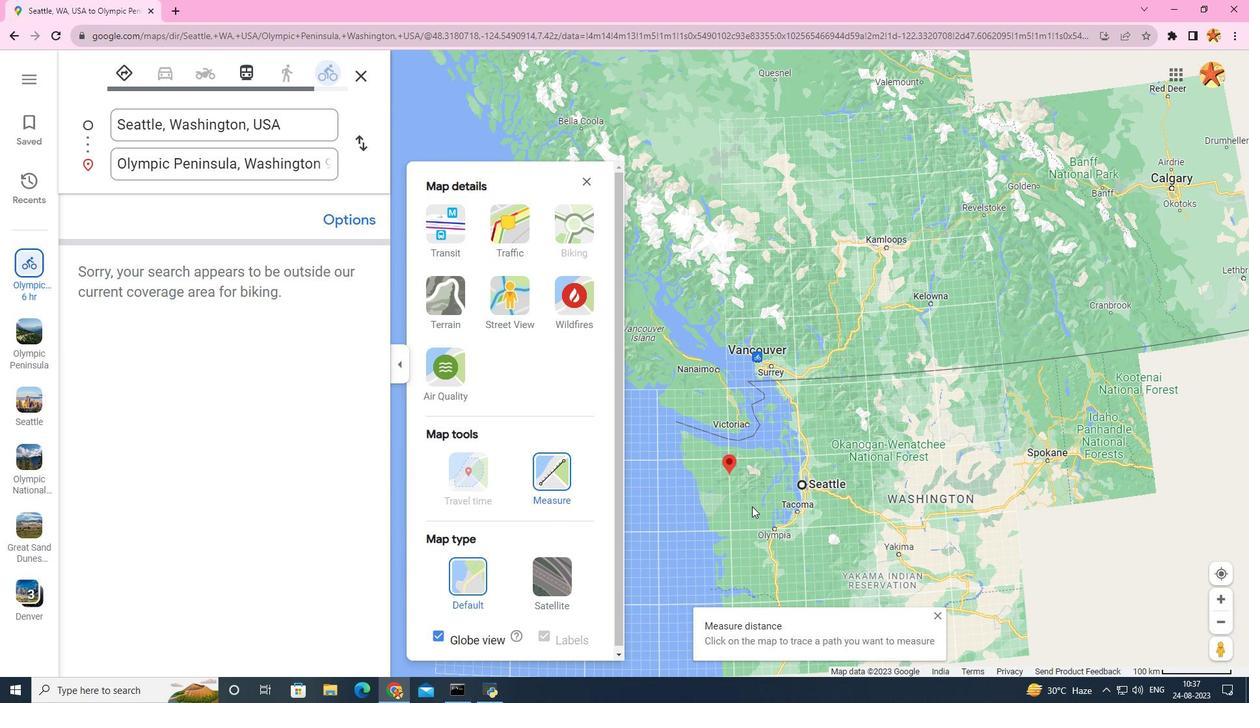 
Action: Mouse scrolled (753, 508) with delta (0, 0)
Screenshot: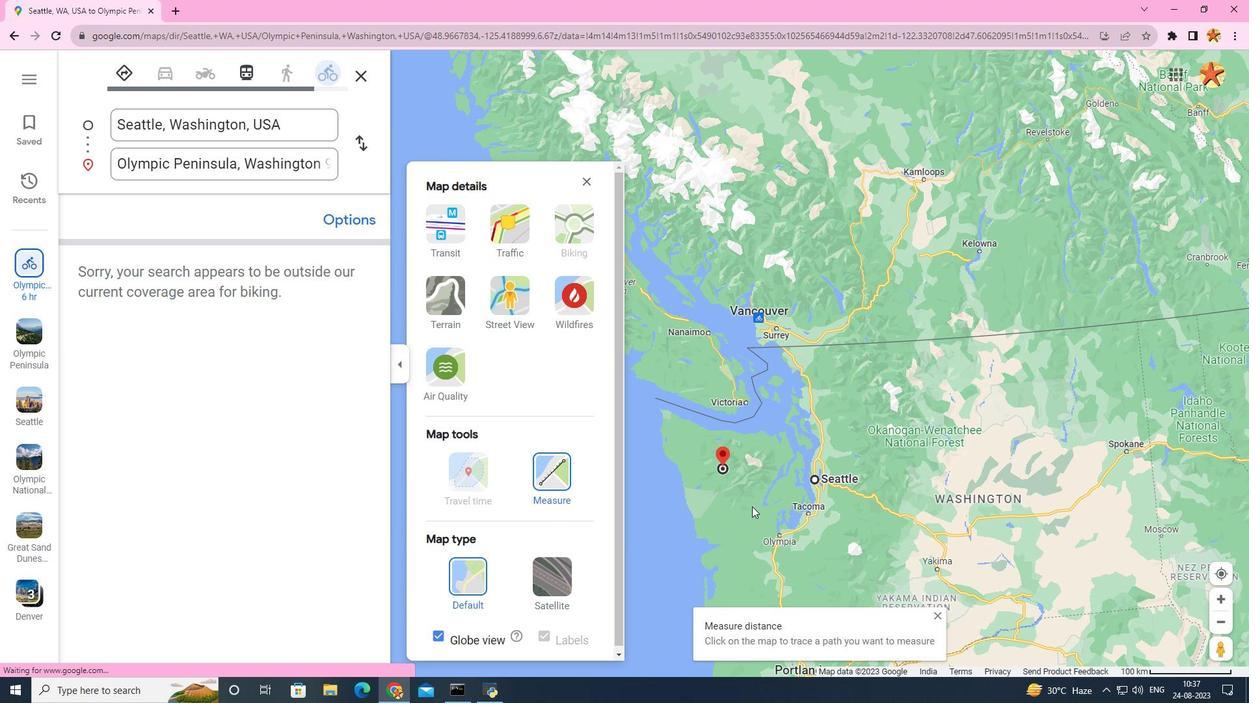 
Action: Mouse scrolled (753, 508) with delta (0, 0)
Screenshot: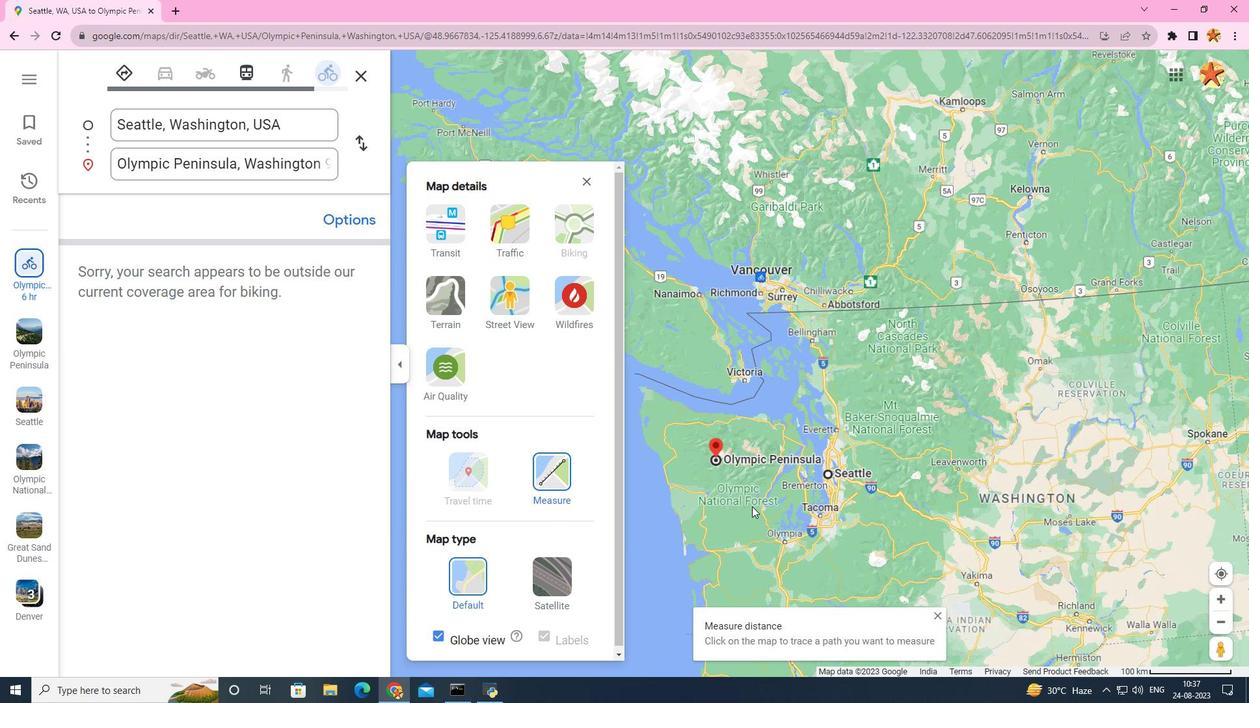 
Action: Mouse moved to (753, 507)
Screenshot: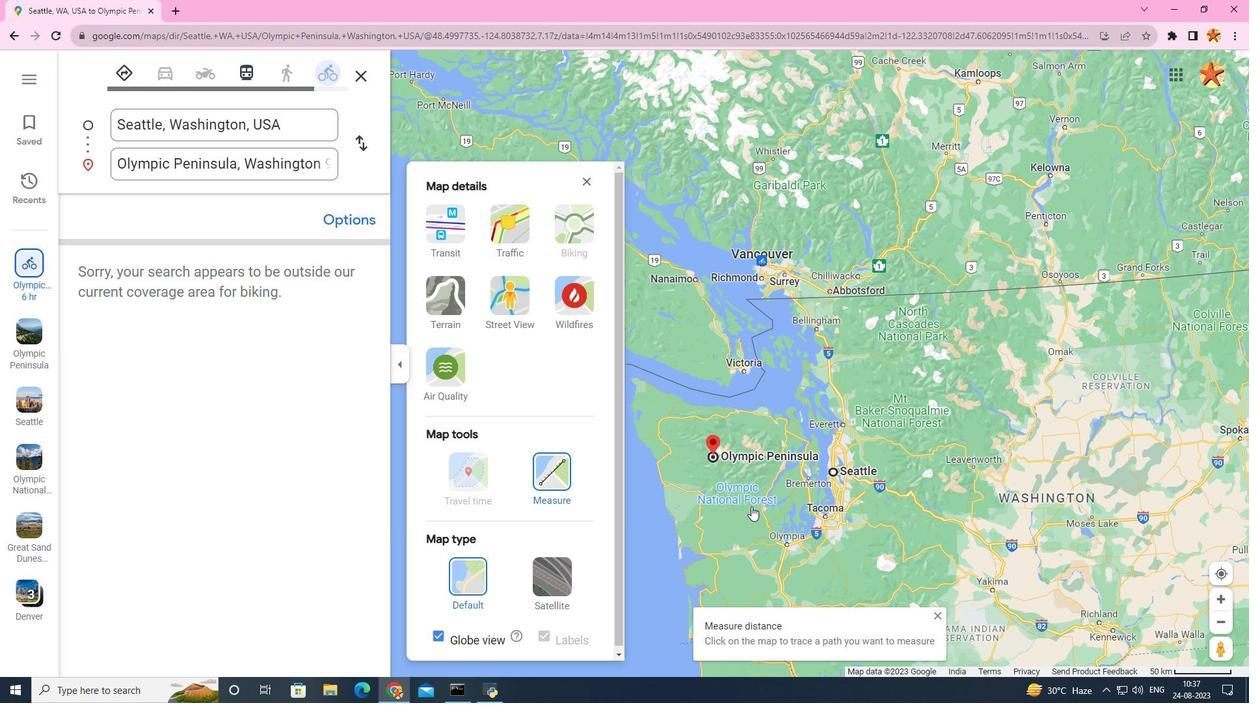 
Action: Mouse scrolled (753, 507) with delta (0, 0)
Screenshot: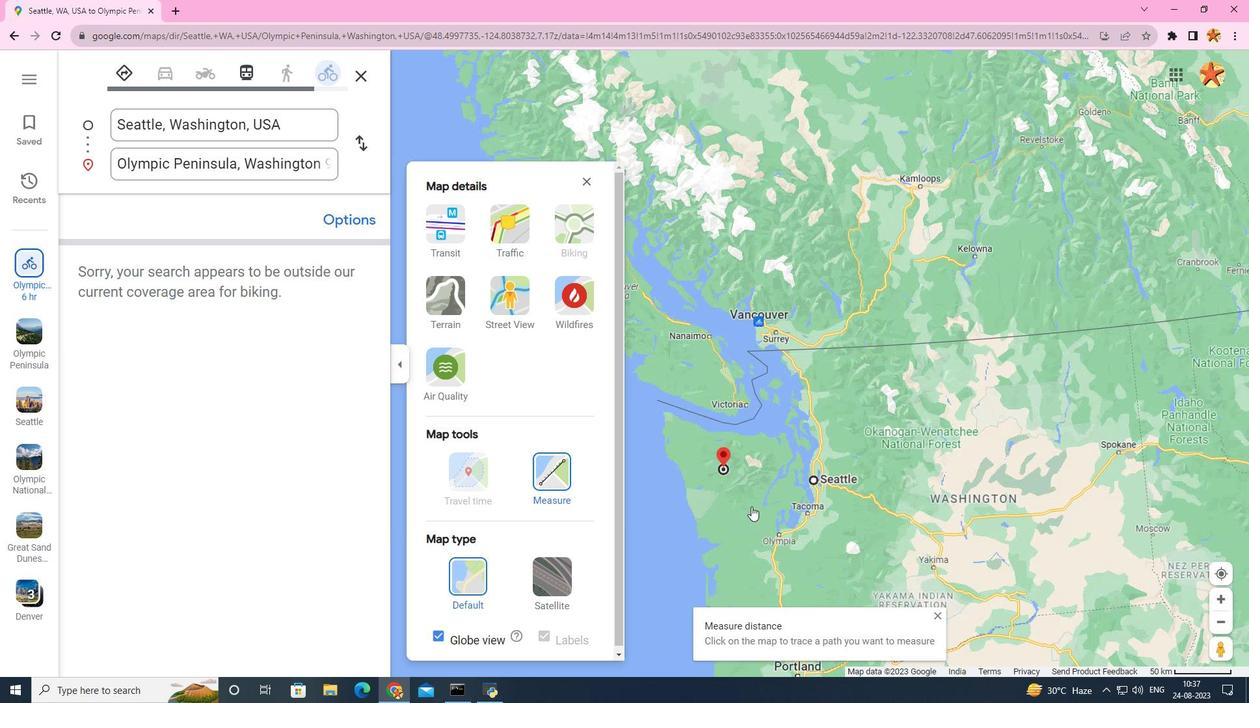 
Action: Mouse scrolled (753, 507) with delta (0, 0)
Screenshot: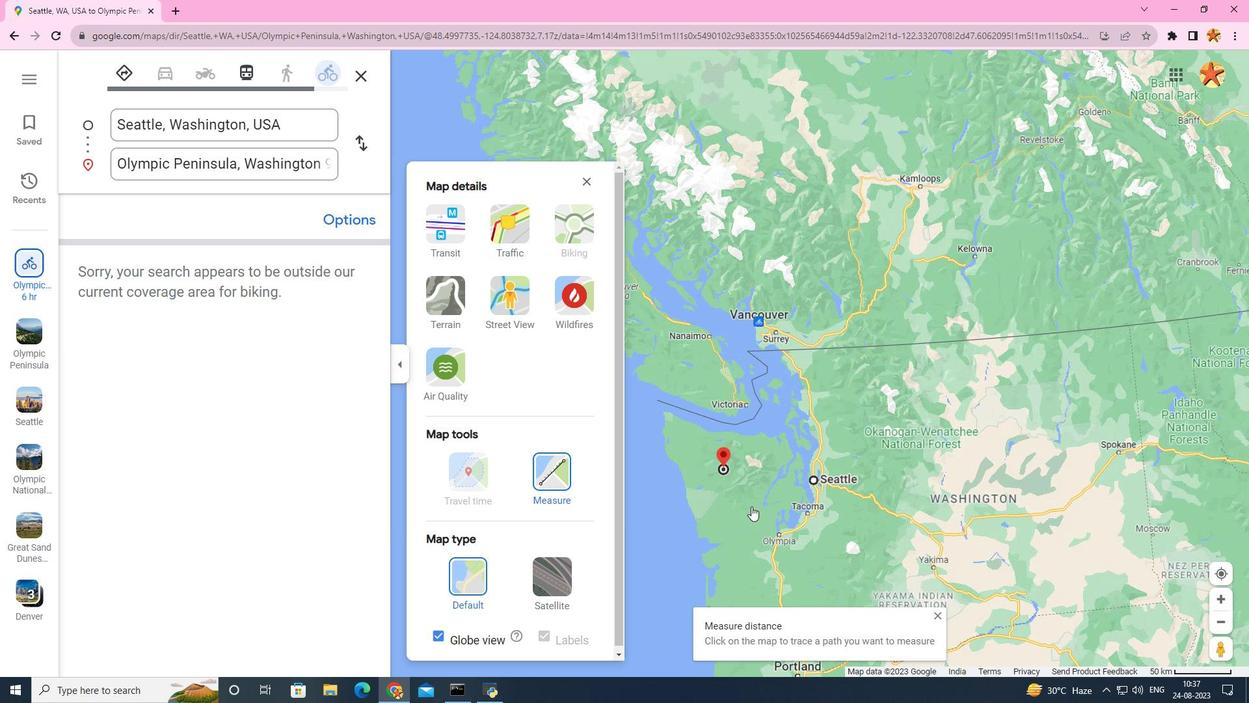 
Action: Mouse scrolled (753, 507) with delta (0, 0)
Screenshot: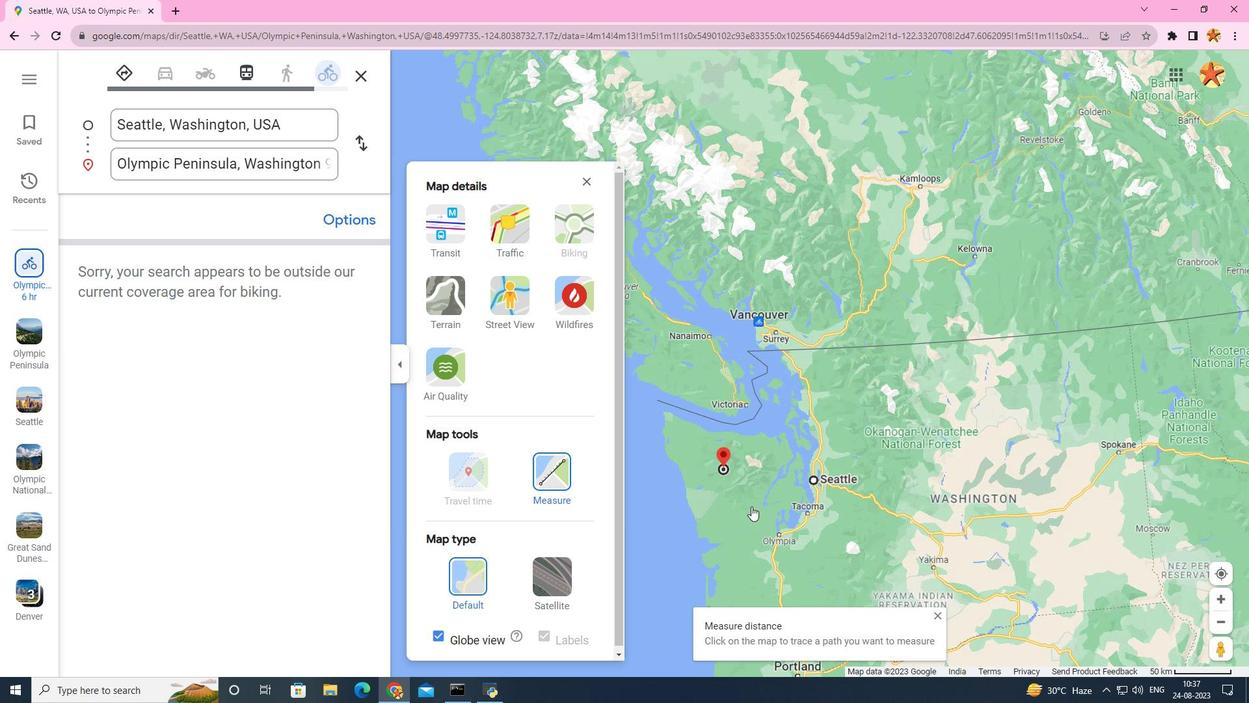 
Action: Mouse scrolled (753, 507) with delta (0, 0)
Screenshot: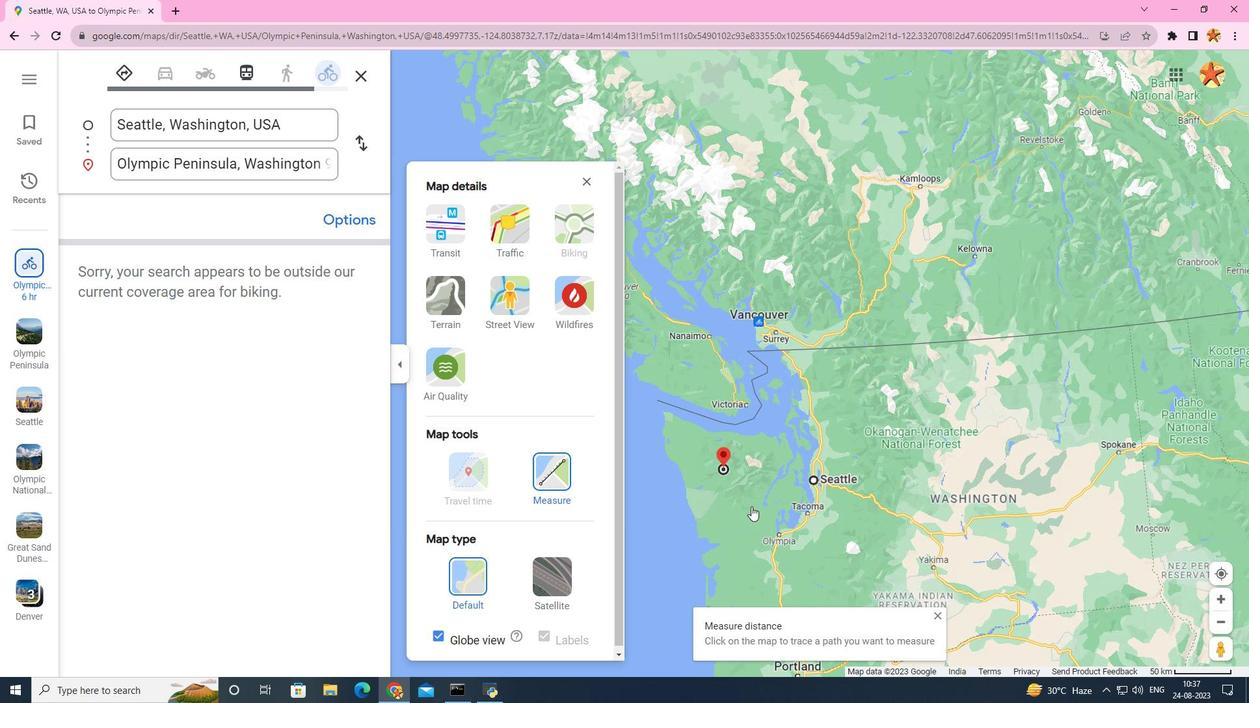 
Action: Mouse scrolled (753, 507) with delta (0, 0)
Screenshot: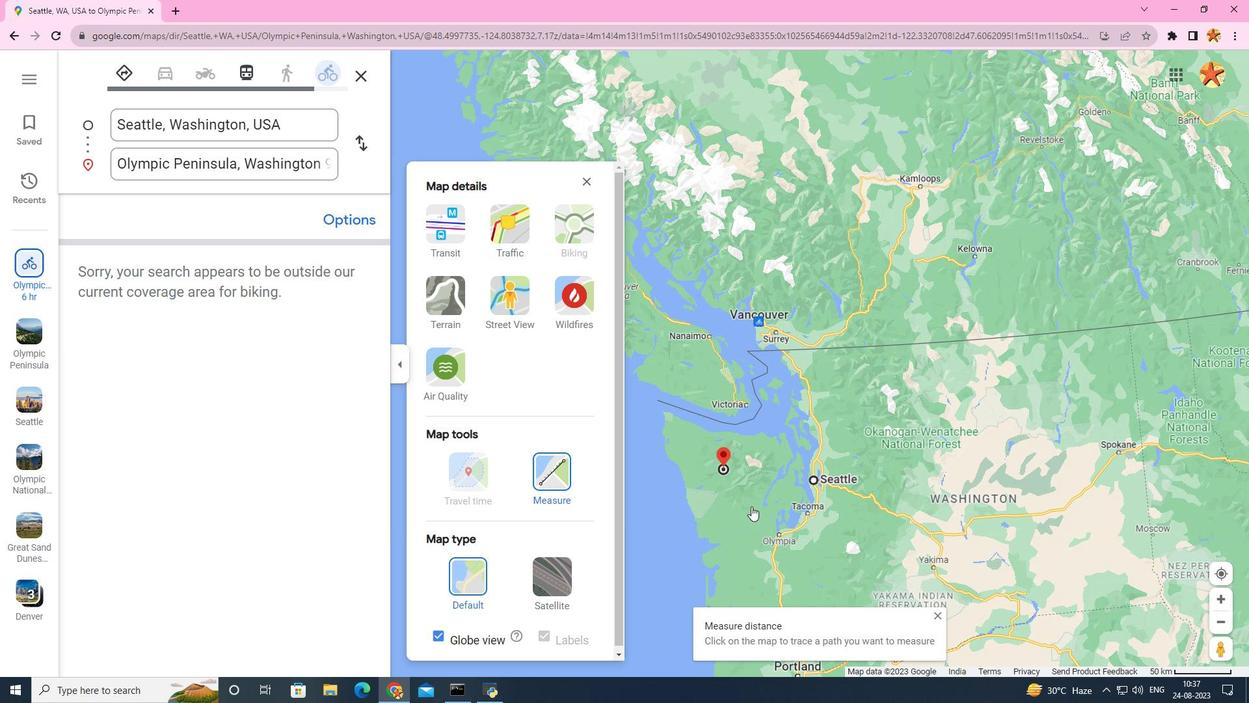 
Action: Mouse scrolled (753, 507) with delta (0, 0)
Screenshot: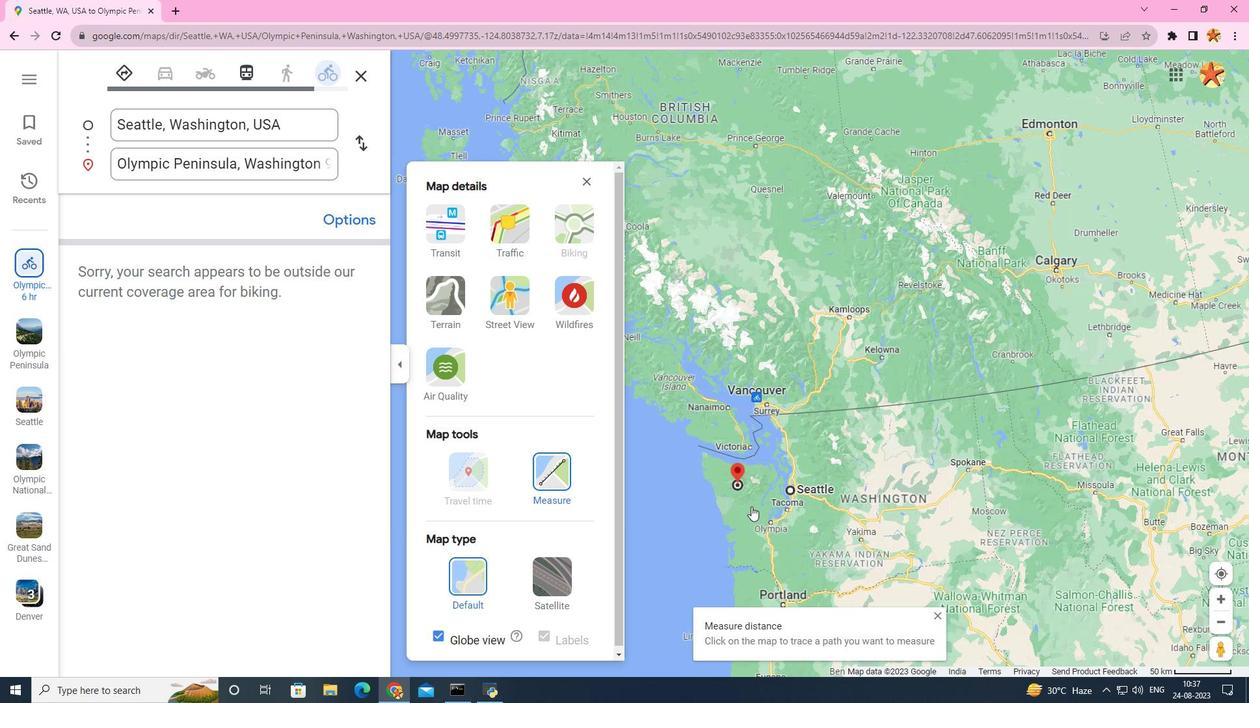 
Action: Mouse scrolled (753, 507) with delta (0, 0)
Screenshot: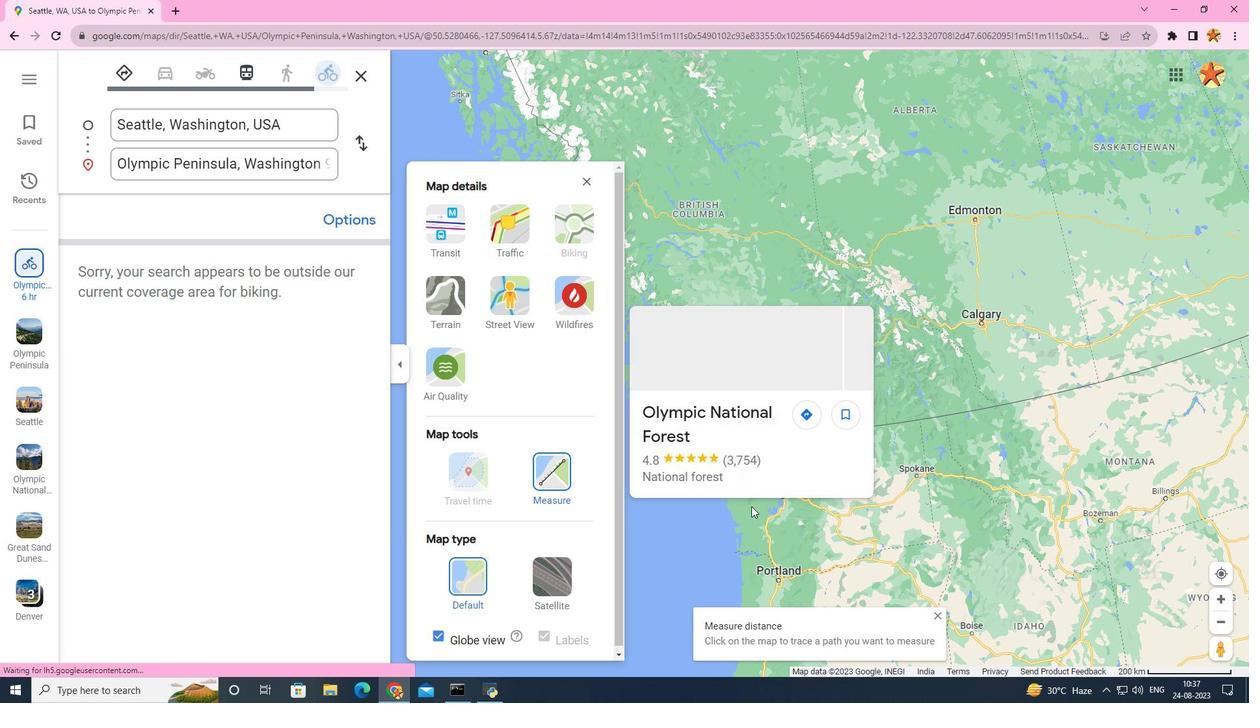
Action: Mouse scrolled (753, 507) with delta (0, 0)
Screenshot: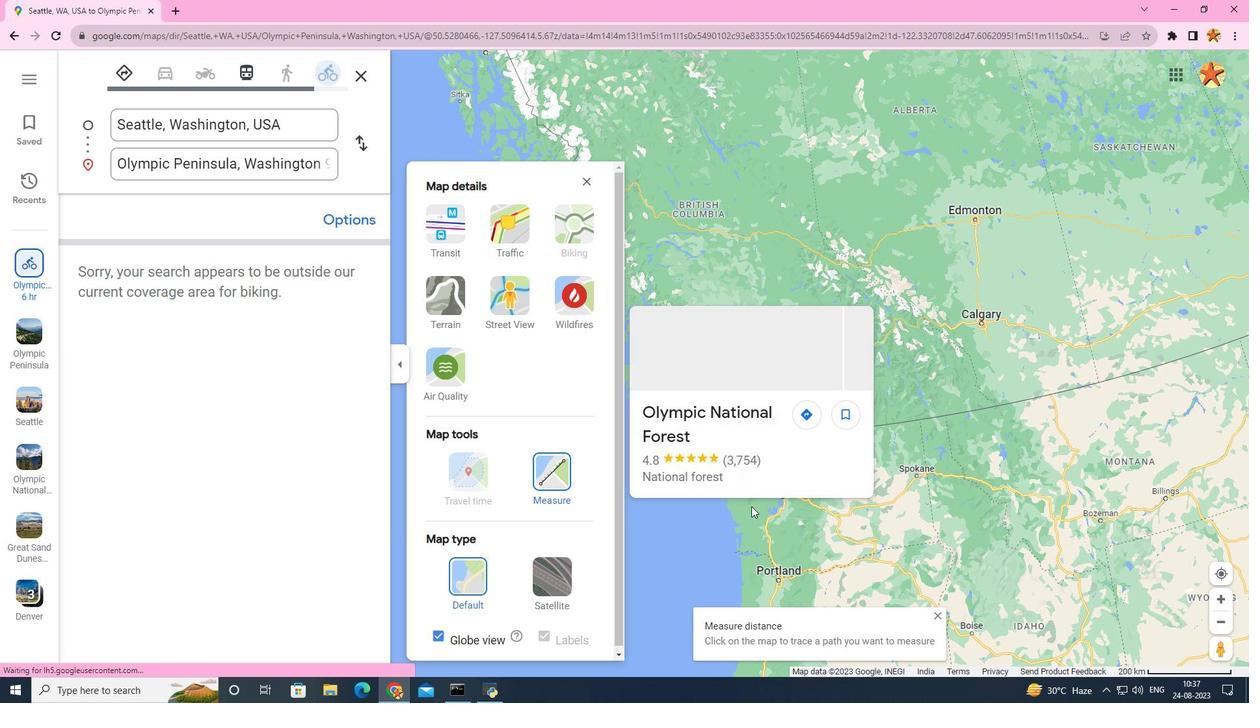 
Action: Mouse scrolled (753, 507) with delta (0, 0)
Screenshot: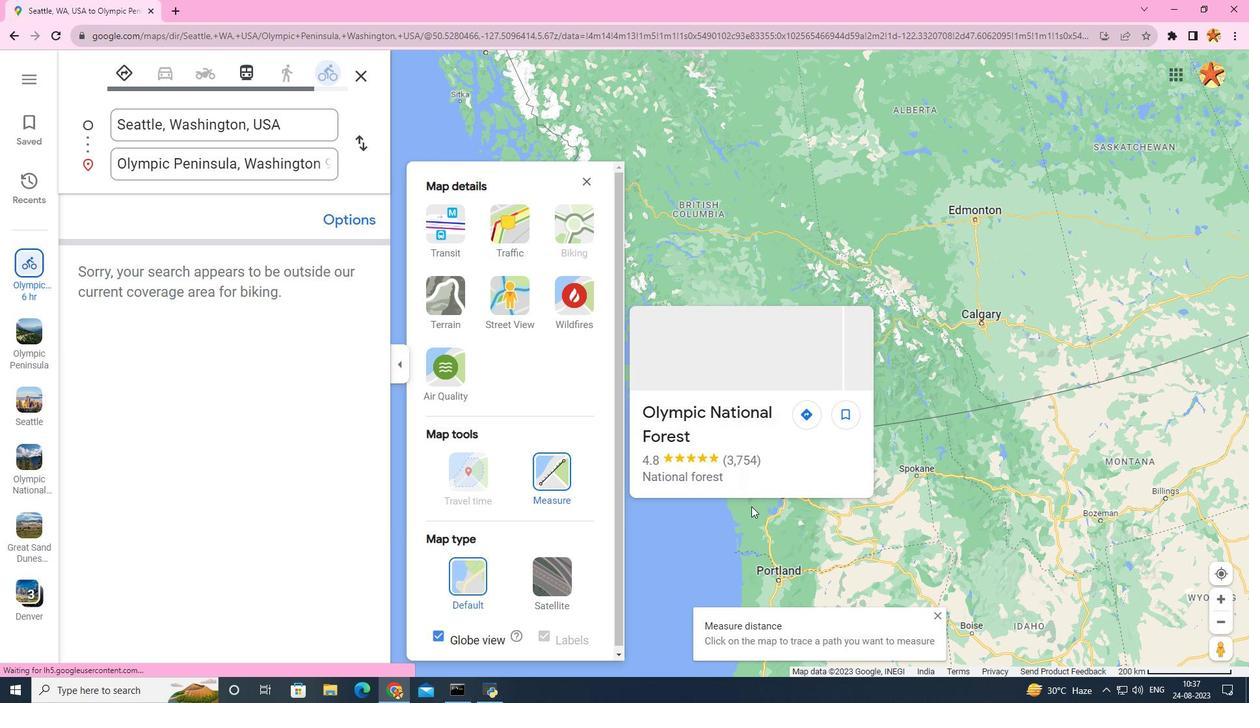 
Action: Mouse scrolled (753, 507) with delta (0, 0)
Screenshot: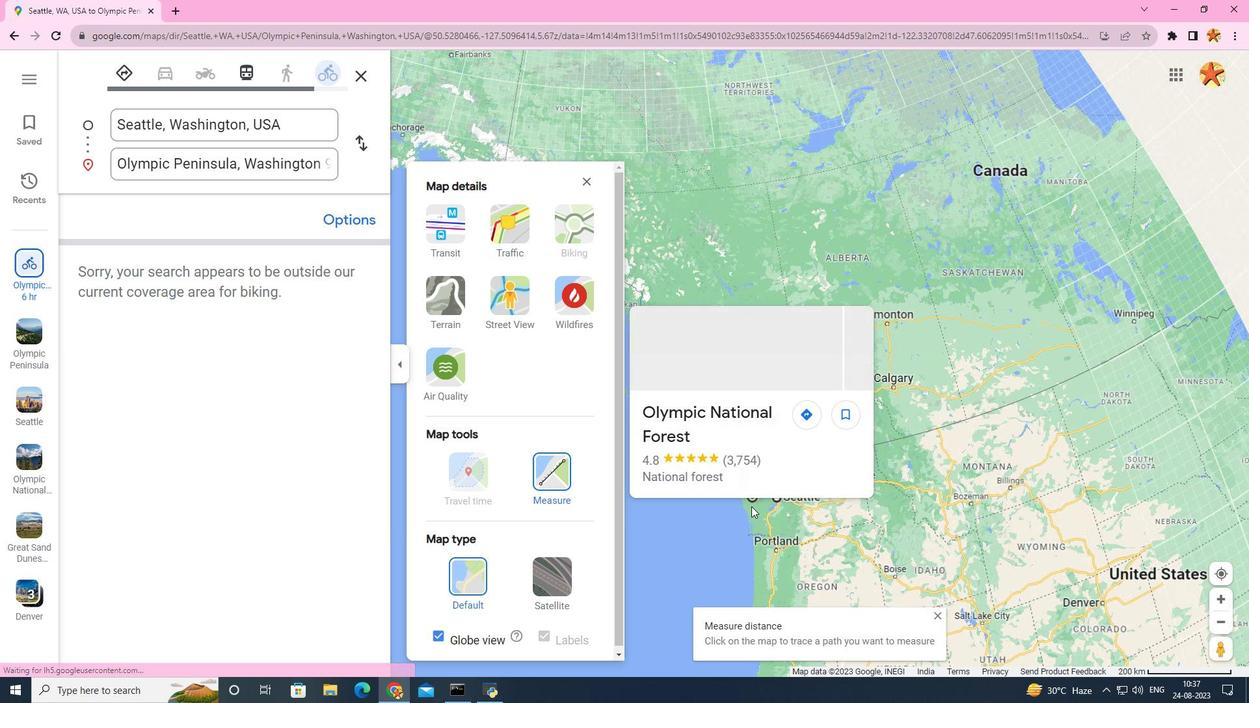 
Action: Mouse scrolled (753, 508) with delta (0, 0)
Screenshot: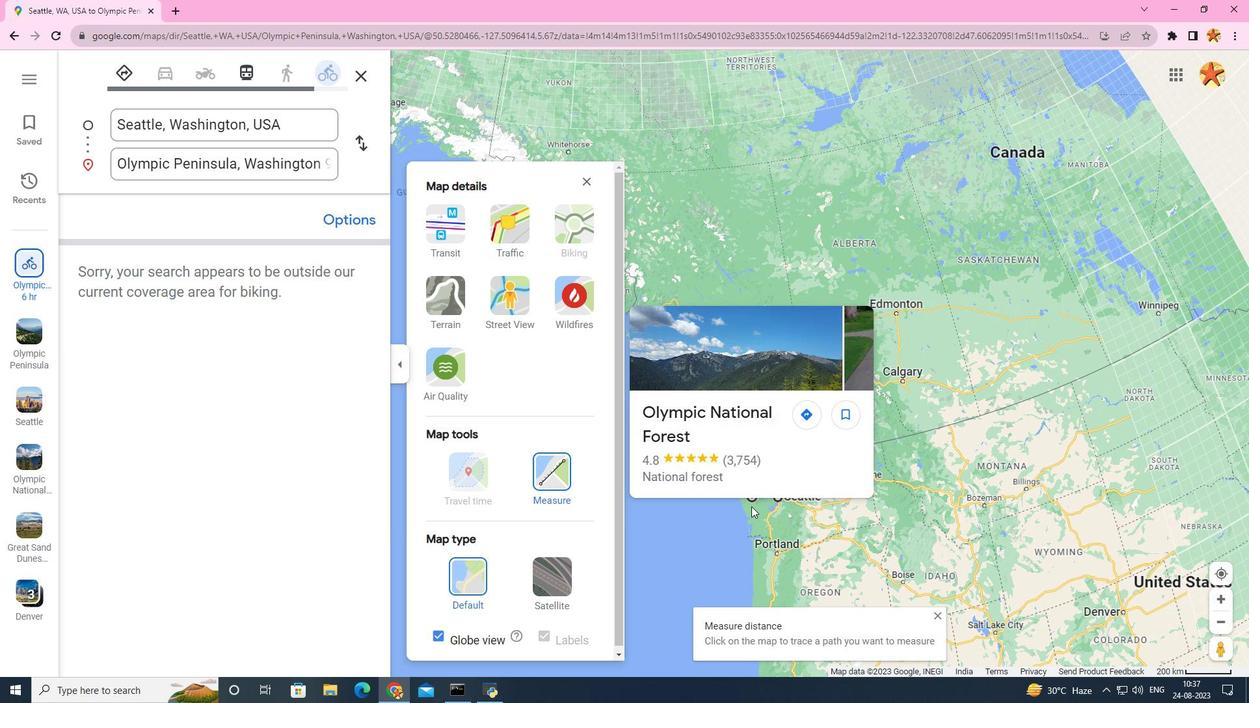 
Action: Mouse scrolled (753, 508) with delta (0, 0)
Screenshot: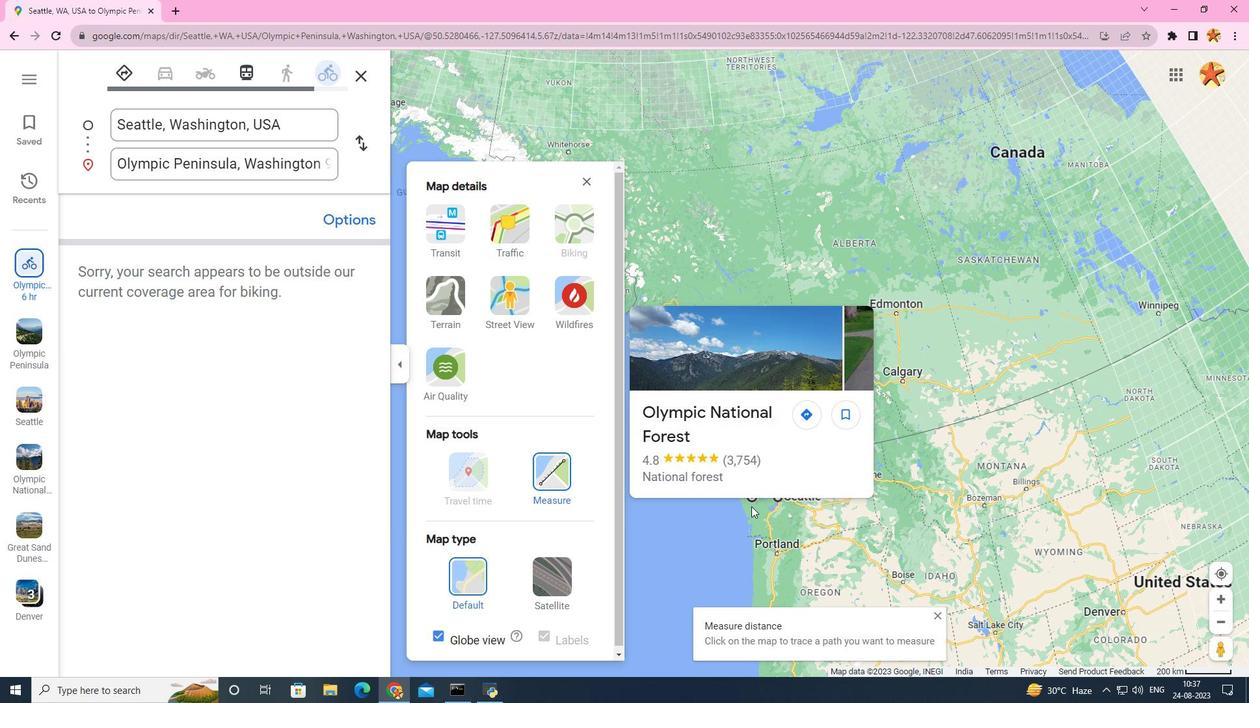 
Action: Mouse scrolled (753, 508) with delta (0, 0)
Screenshot: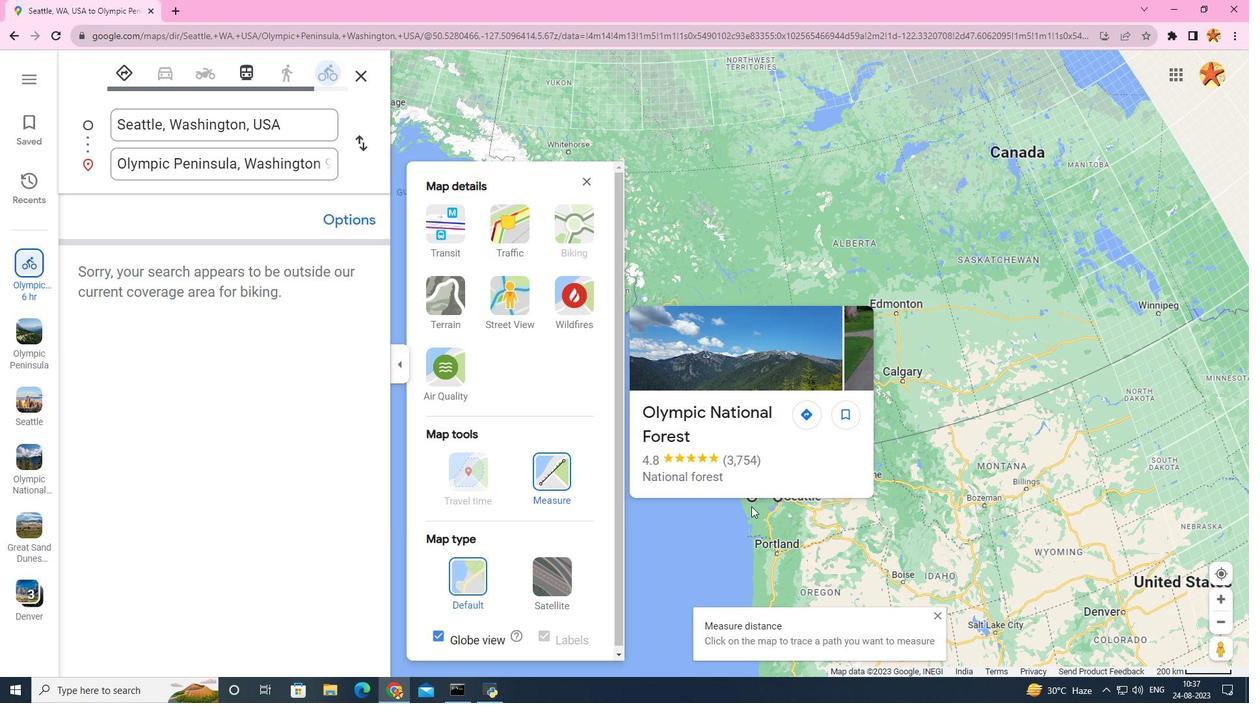 
Action: Mouse scrolled (753, 508) with delta (0, 0)
Screenshot: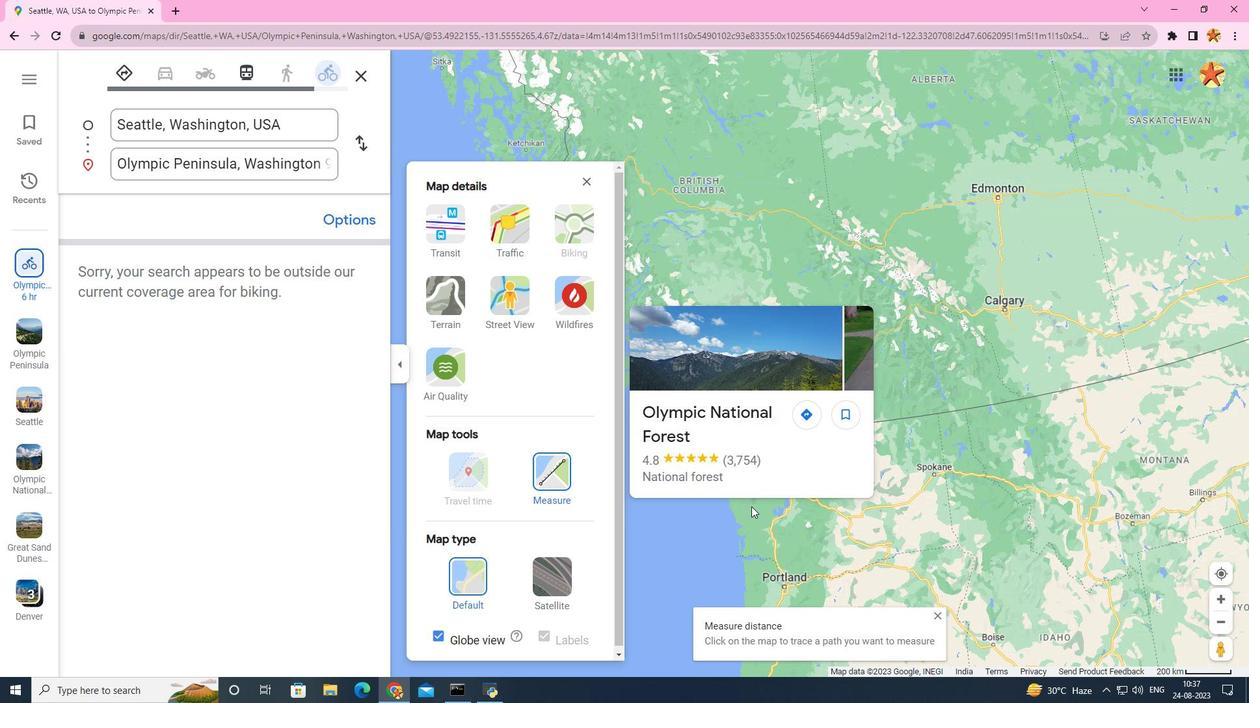 
Action: Mouse moved to (745, 509)
Screenshot: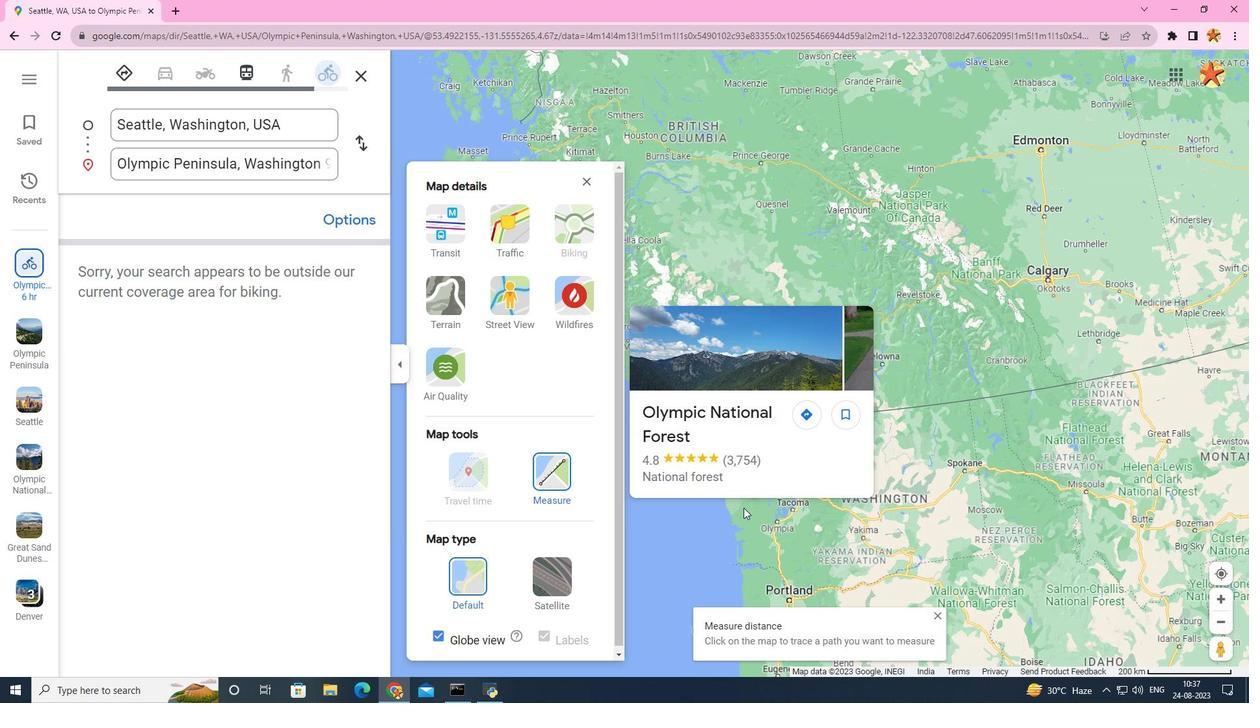 
Action: Mouse scrolled (745, 509) with delta (0, 0)
Screenshot: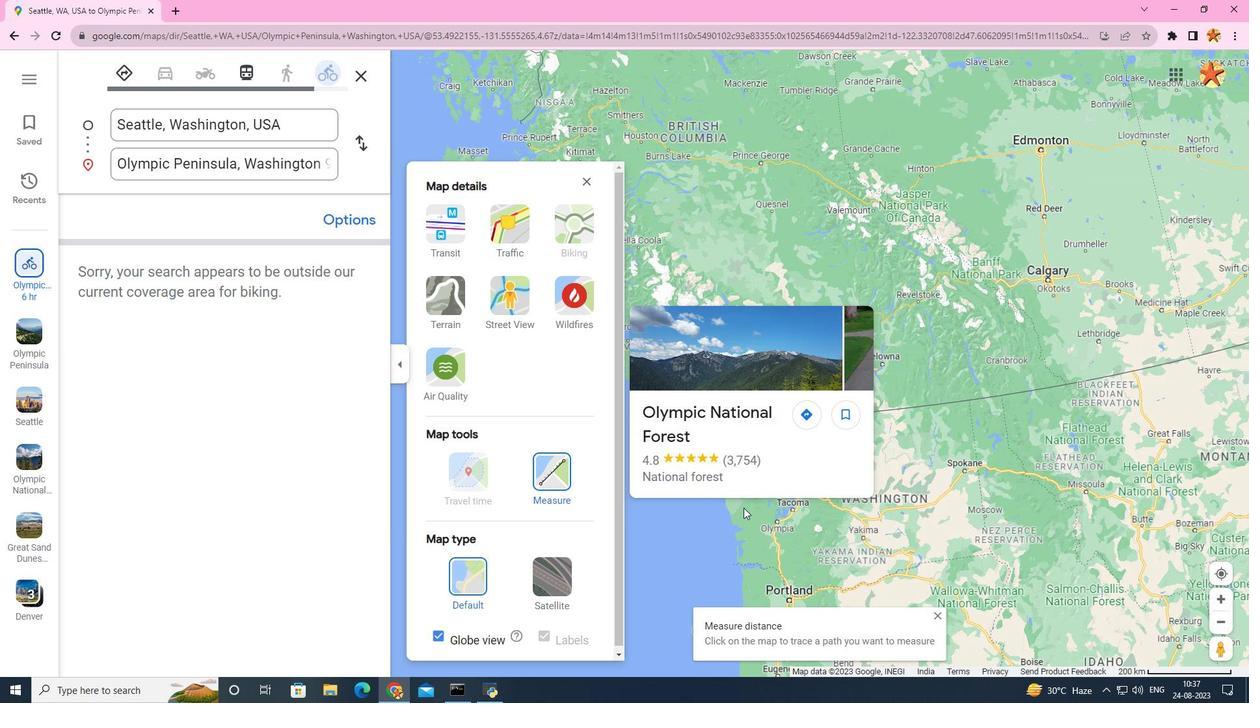 
Action: Mouse scrolled (745, 509) with delta (0, 0)
Screenshot: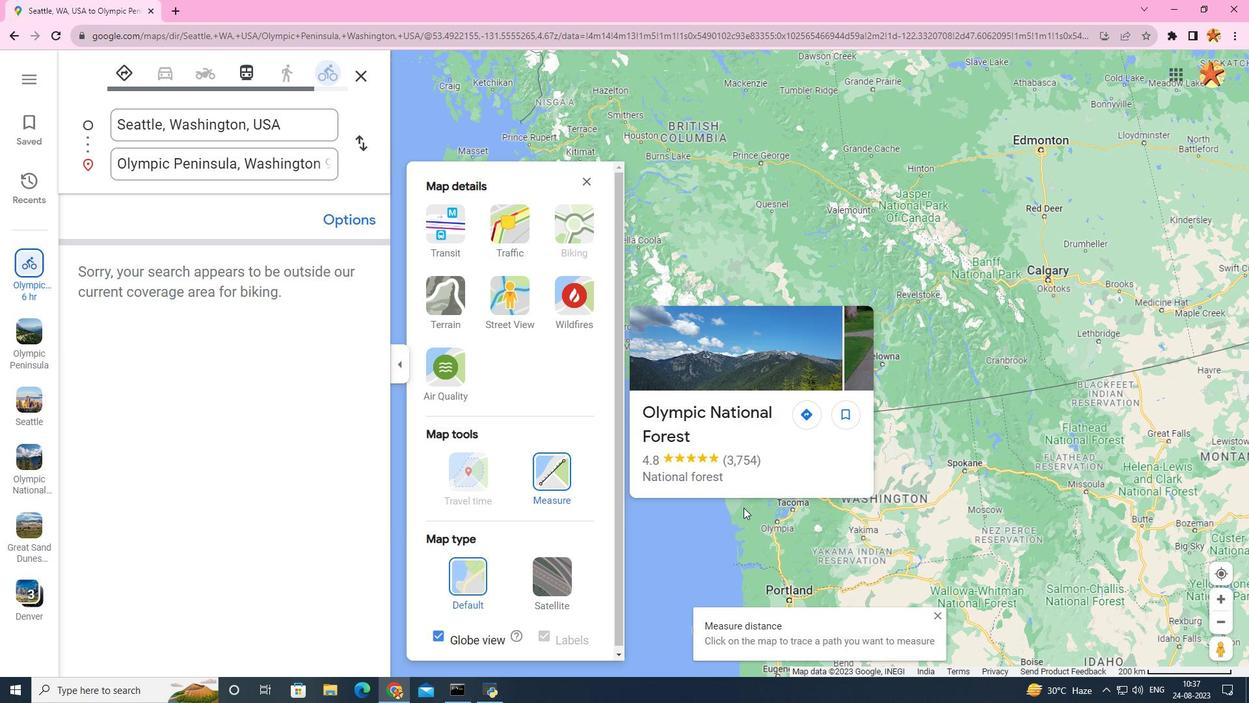 
Action: Mouse scrolled (745, 509) with delta (0, 0)
Screenshot: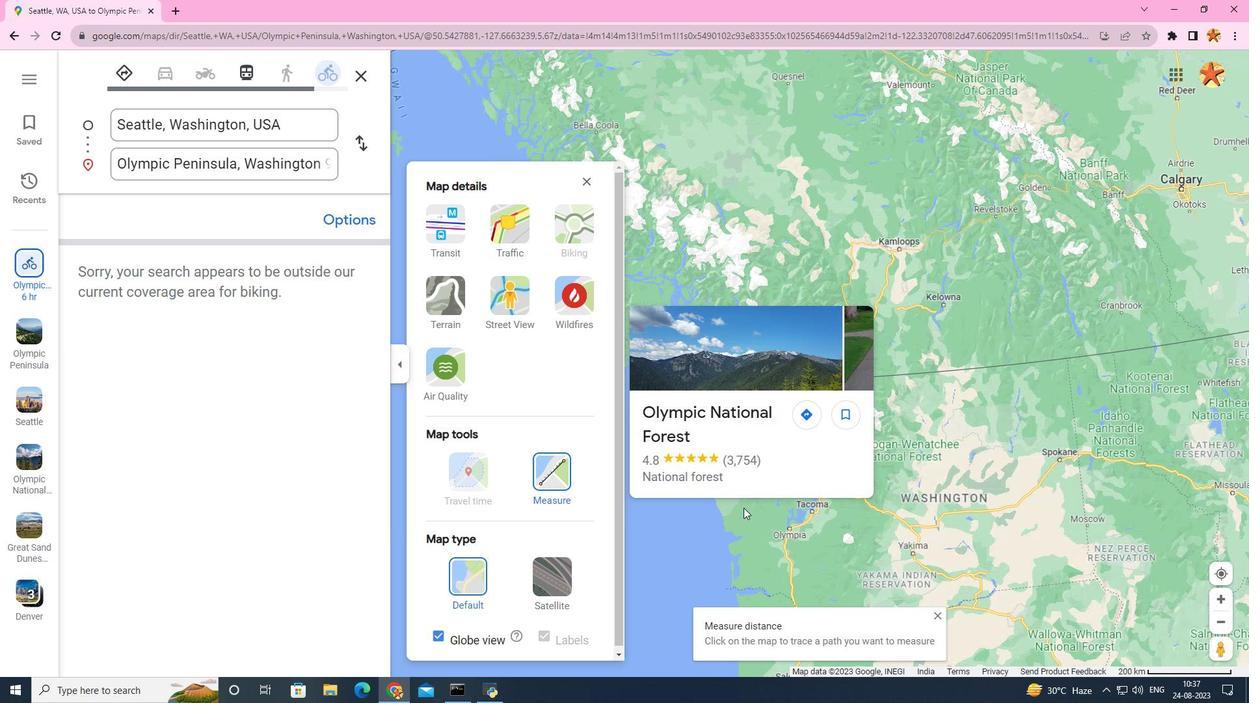 
Action: Mouse scrolled (745, 509) with delta (0, 0)
Screenshot: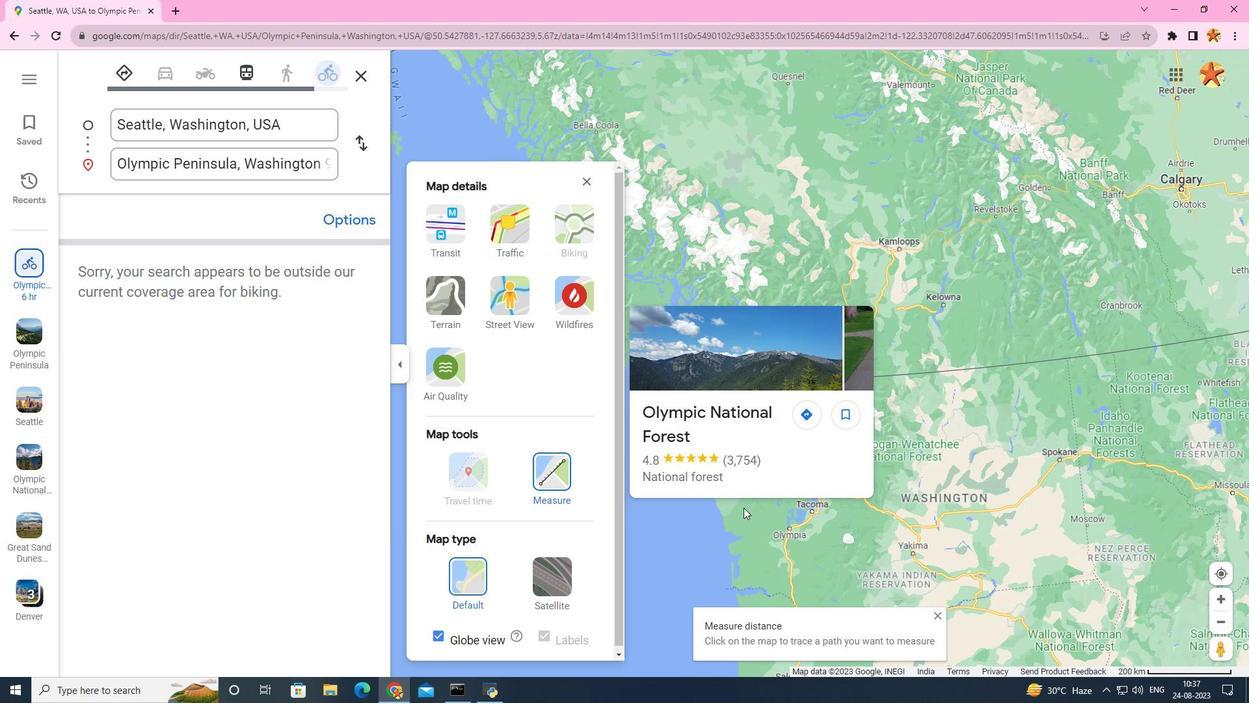 
Action: Mouse scrolled (745, 509) with delta (0, 0)
Screenshot: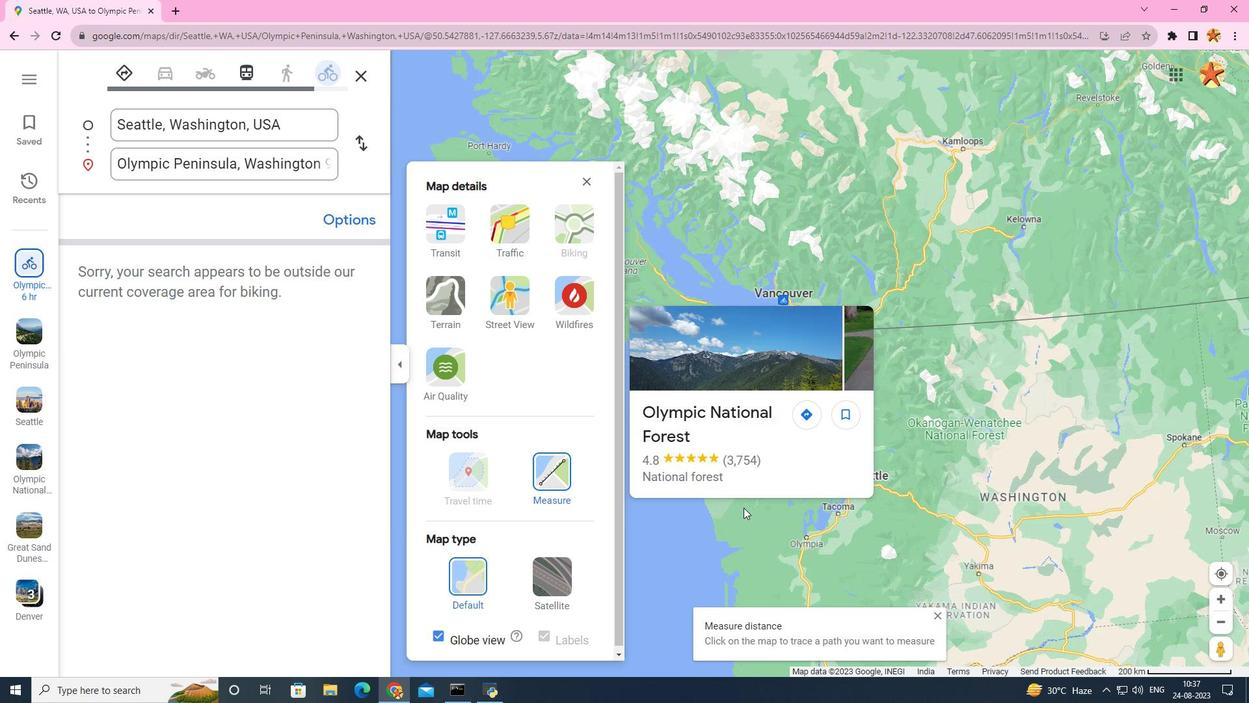 
Action: Mouse scrolled (745, 508) with delta (0, 0)
Screenshot: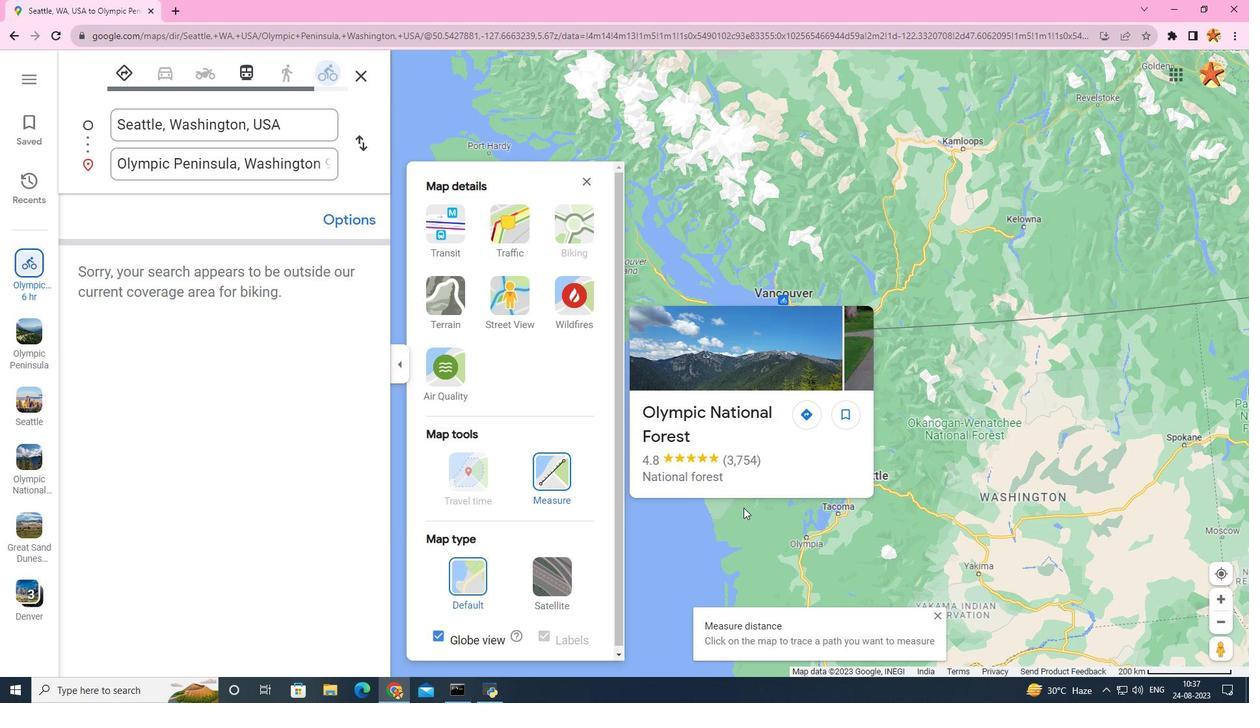 
Action: Mouse moved to (834, 482)
Screenshot: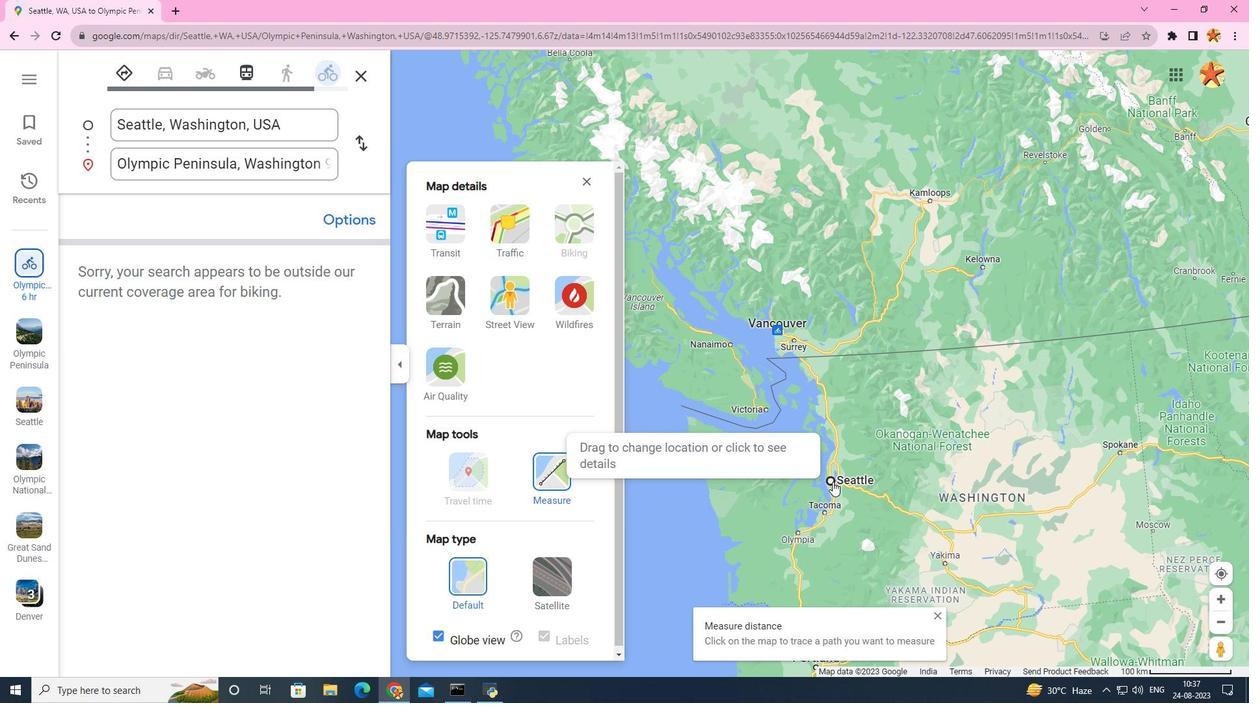 
Action: Mouse pressed left at (834, 482)
Screenshot: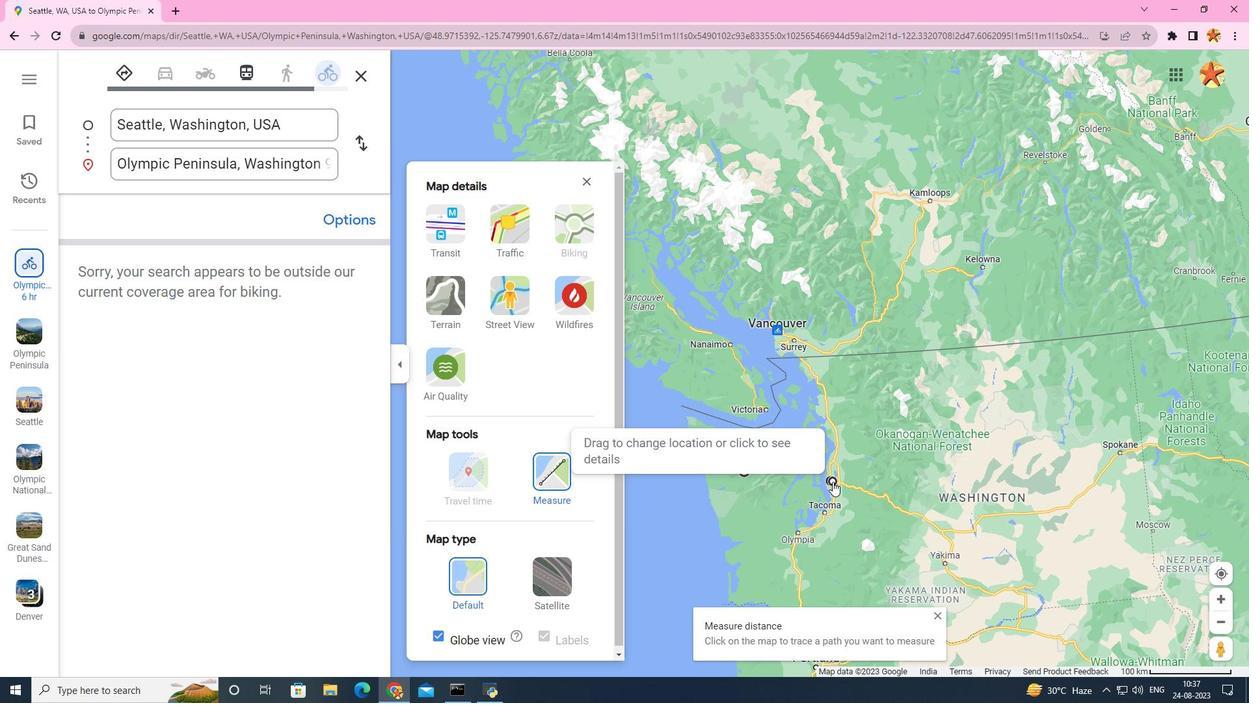 
Action: Mouse moved to (747, 470)
Screenshot: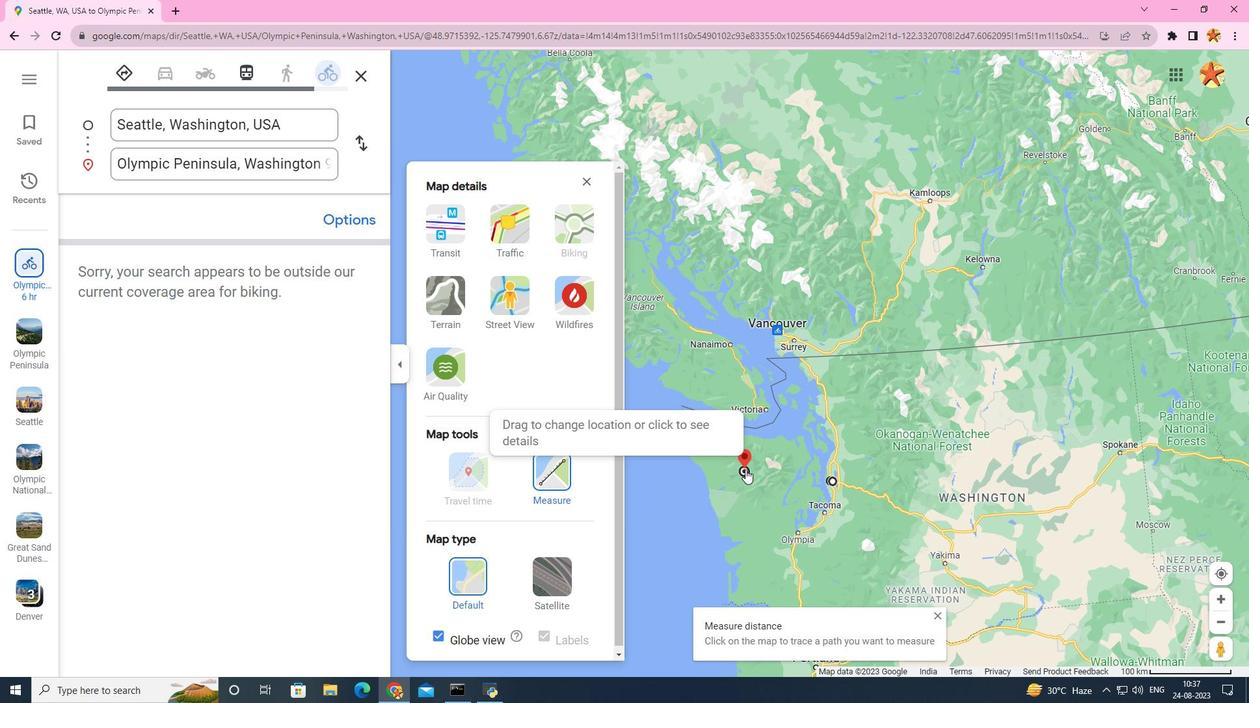 
Action: Mouse pressed left at (747, 470)
Screenshot: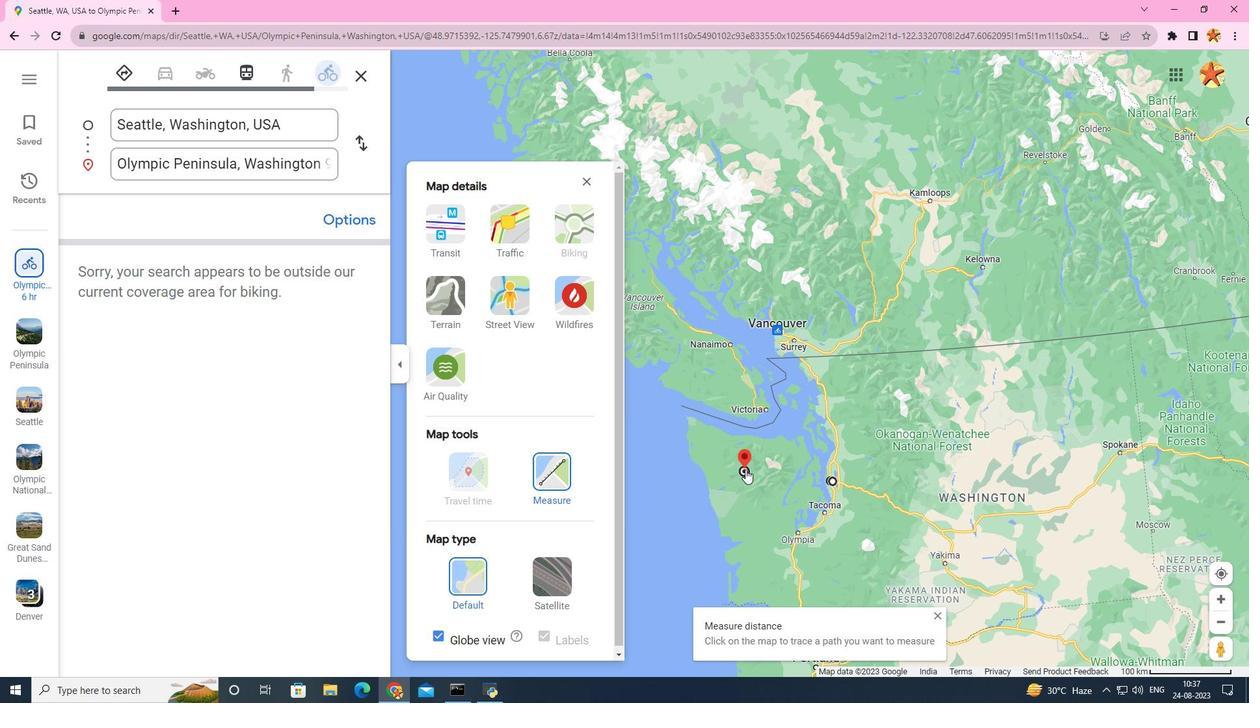 
Action: Mouse moved to (706, 496)
Screenshot: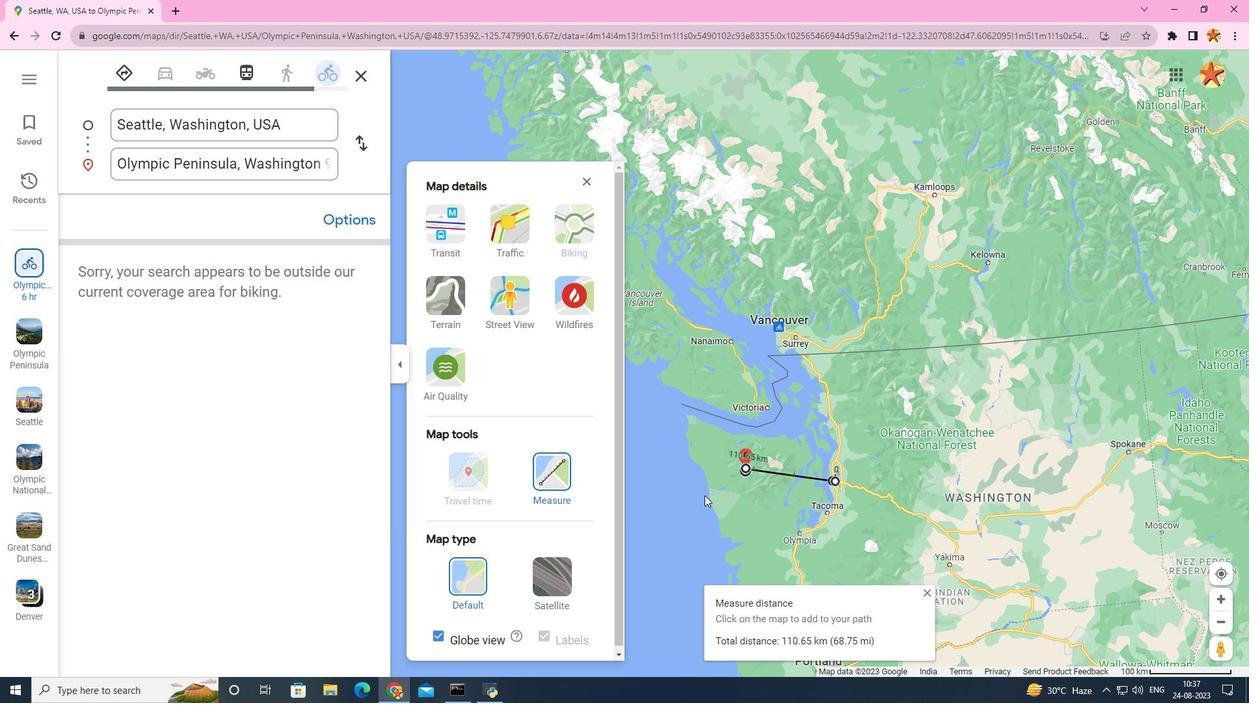 
Action: Mouse scrolled (706, 497) with delta (0, 0)
Screenshot: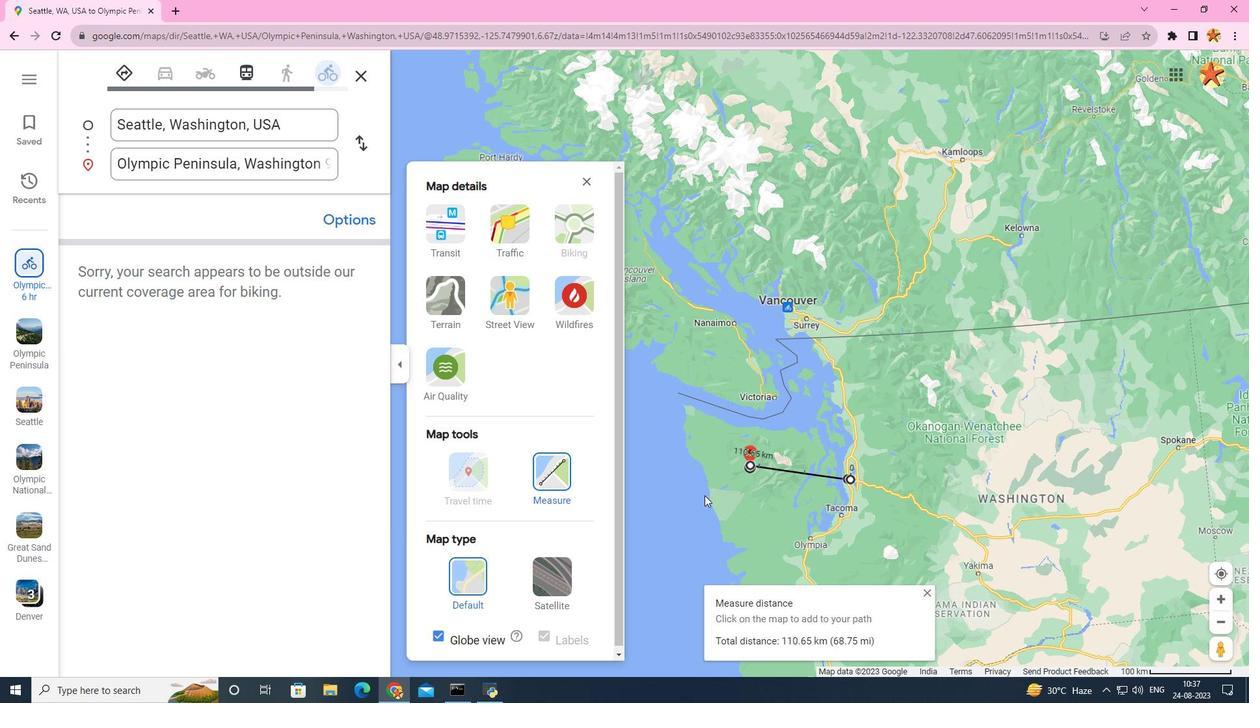 
Action: Mouse moved to (706, 496)
Screenshot: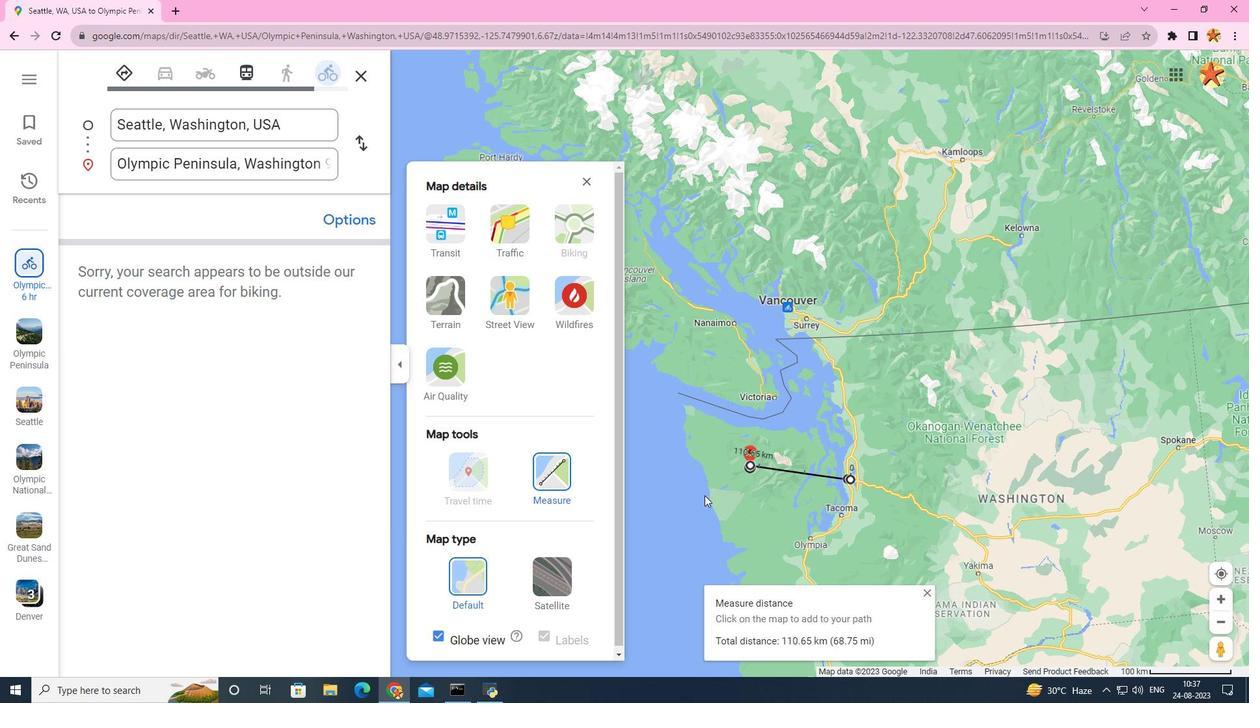 
Action: Mouse scrolled (706, 497) with delta (0, 0)
Screenshot: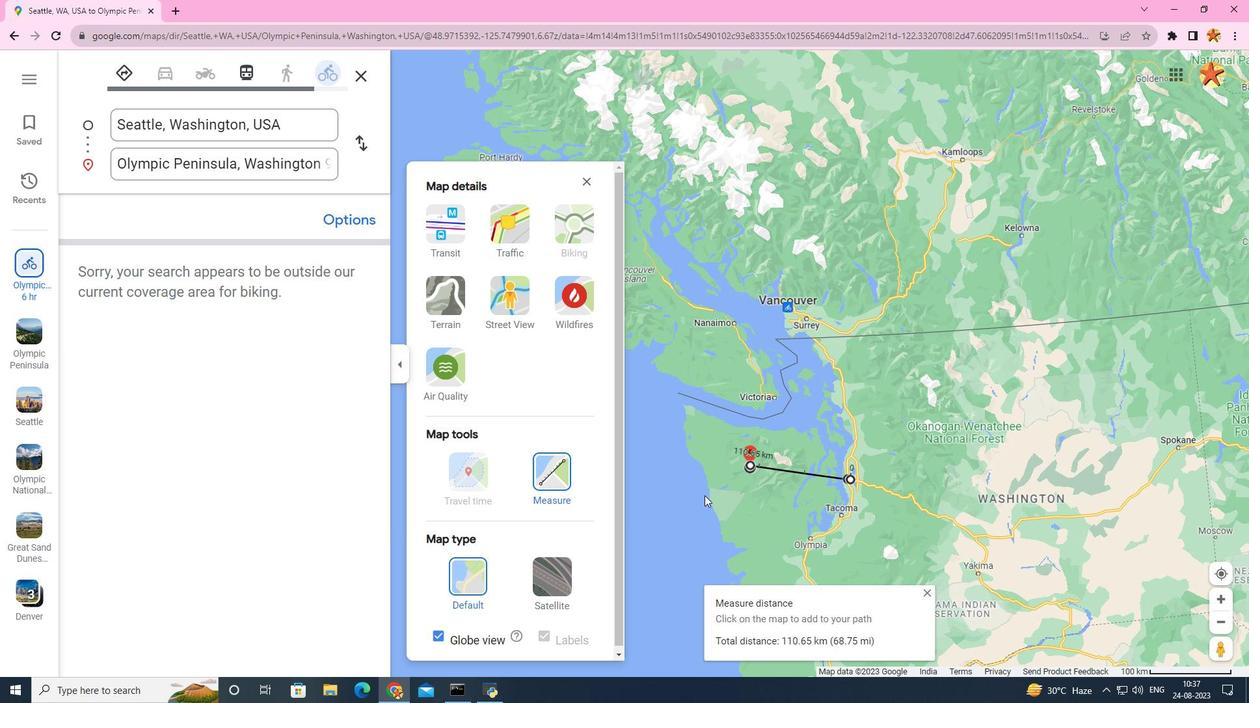 
Action: Mouse scrolled (706, 497) with delta (0, 0)
Screenshot: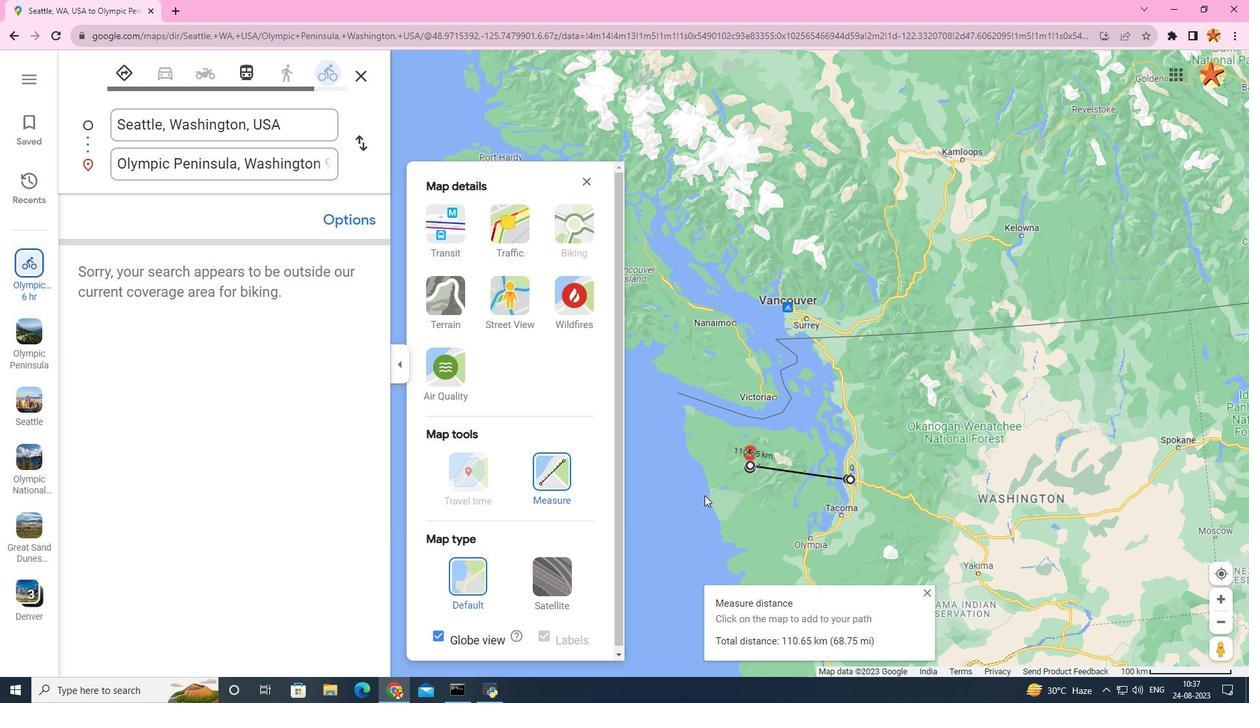 
Action: Mouse scrolled (706, 497) with delta (0, 0)
Screenshot: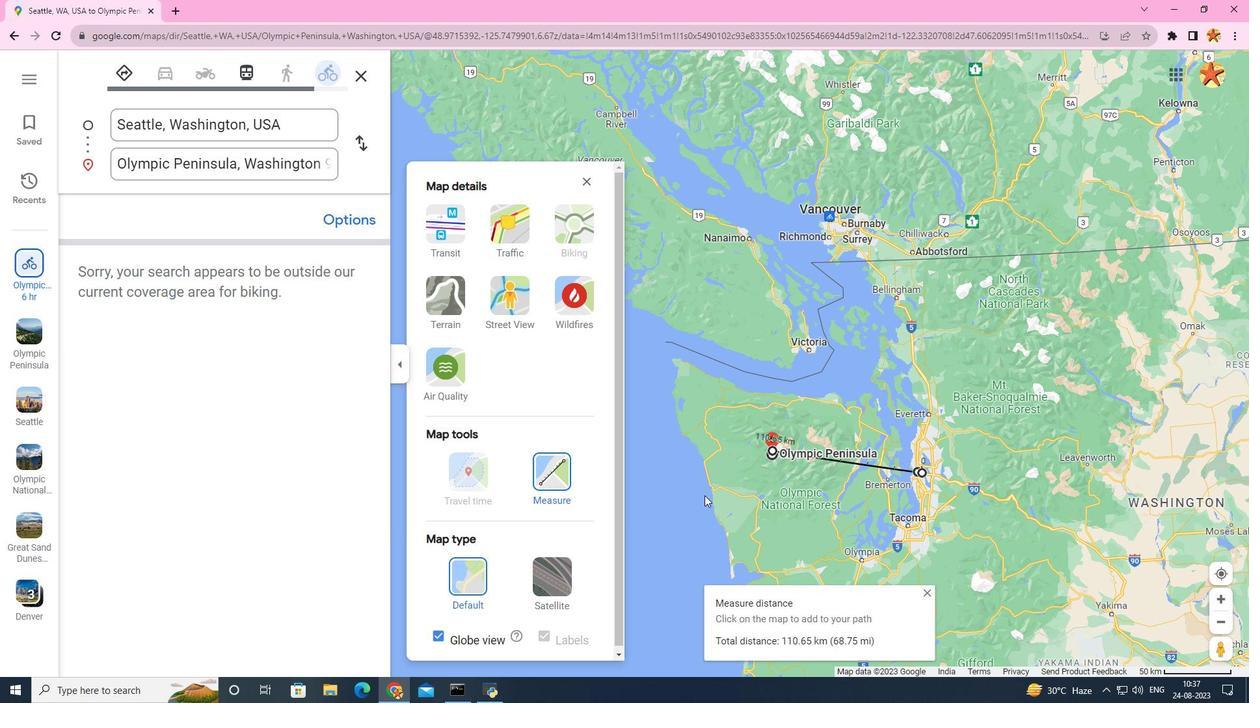 
Action: Mouse scrolled (706, 497) with delta (0, 0)
Screenshot: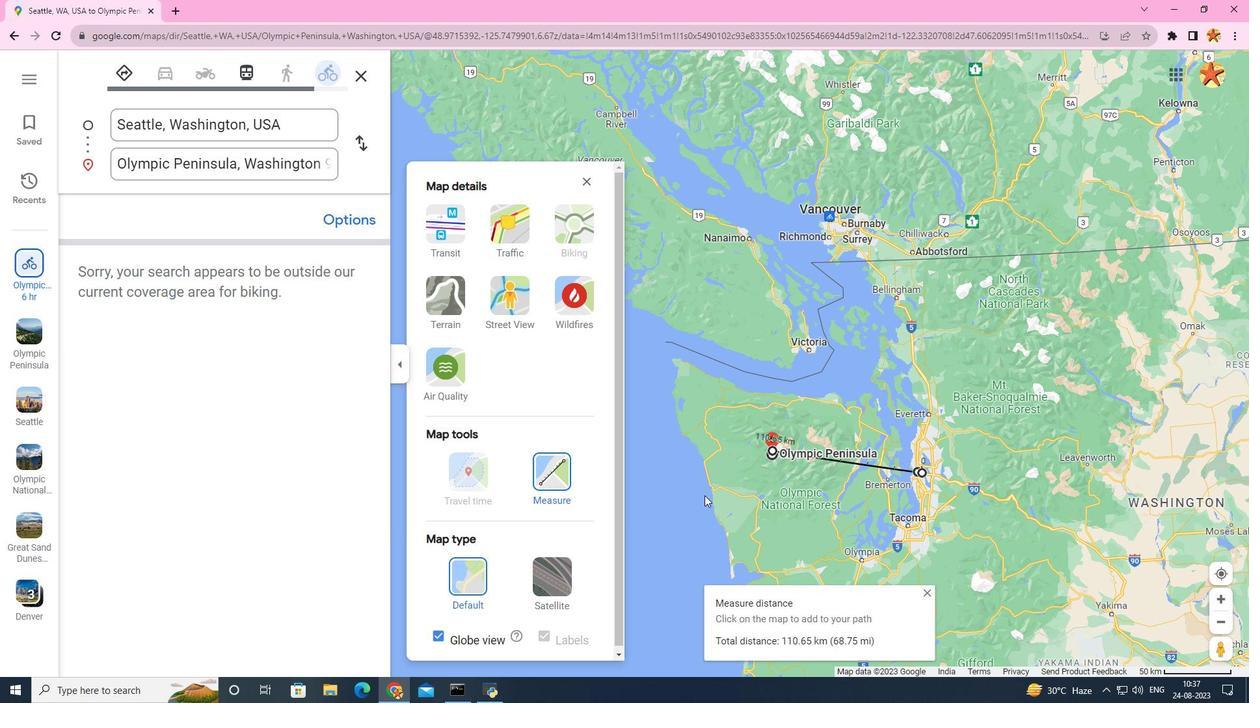 
Action: Mouse scrolled (706, 497) with delta (0, 0)
Screenshot: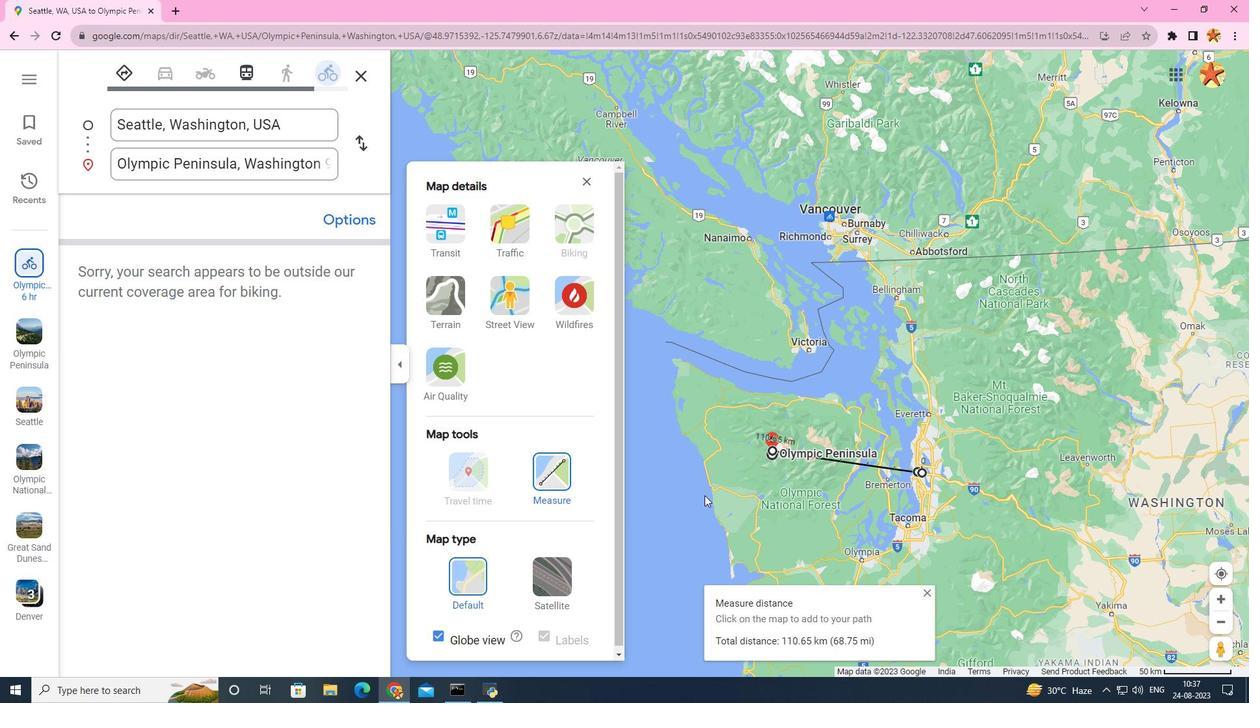 
Action: Mouse scrolled (706, 497) with delta (0, 0)
Screenshot: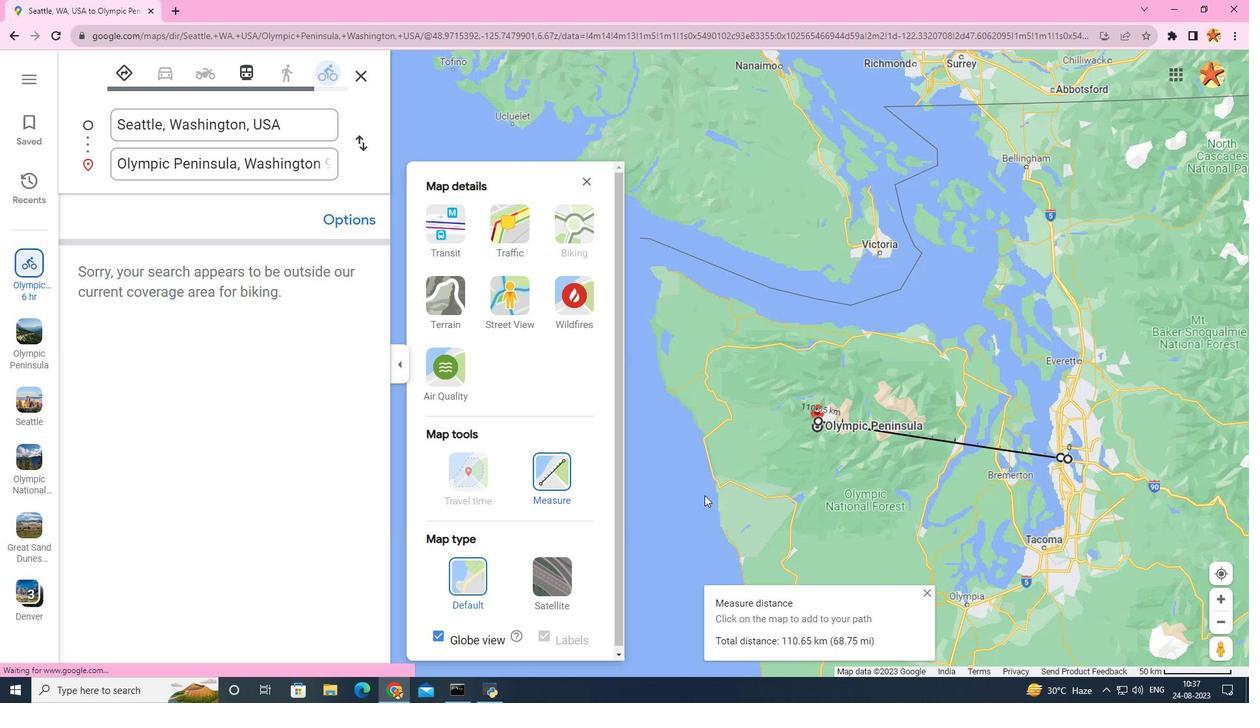 
Action: Mouse moved to (730, 488)
Screenshot: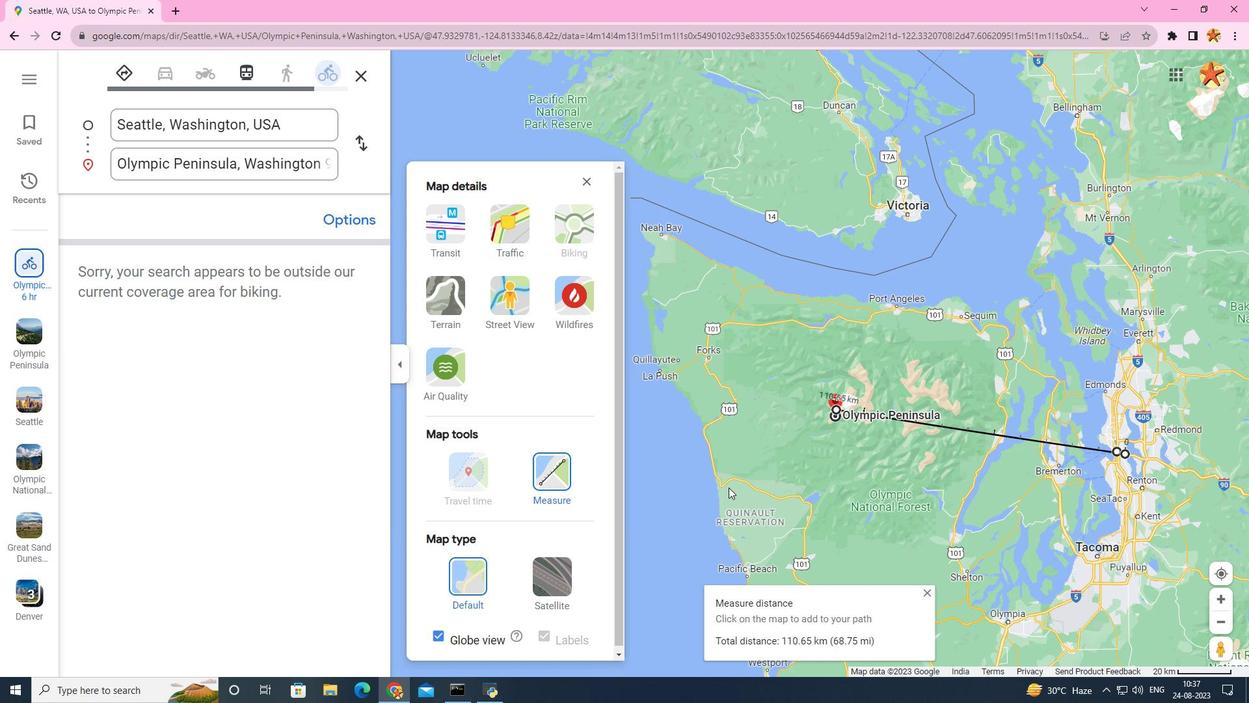 
Action: Mouse scrolled (730, 488) with delta (0, 0)
Screenshot: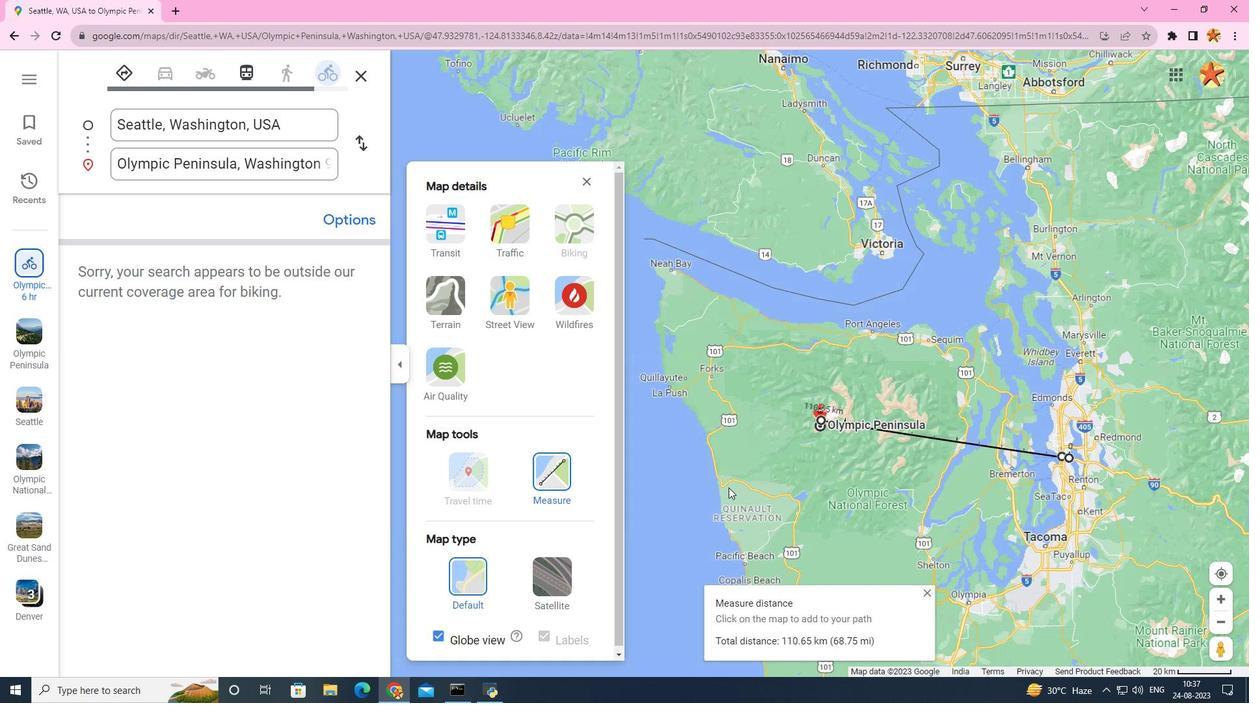 
Action: Mouse moved to (734, 487)
Screenshot: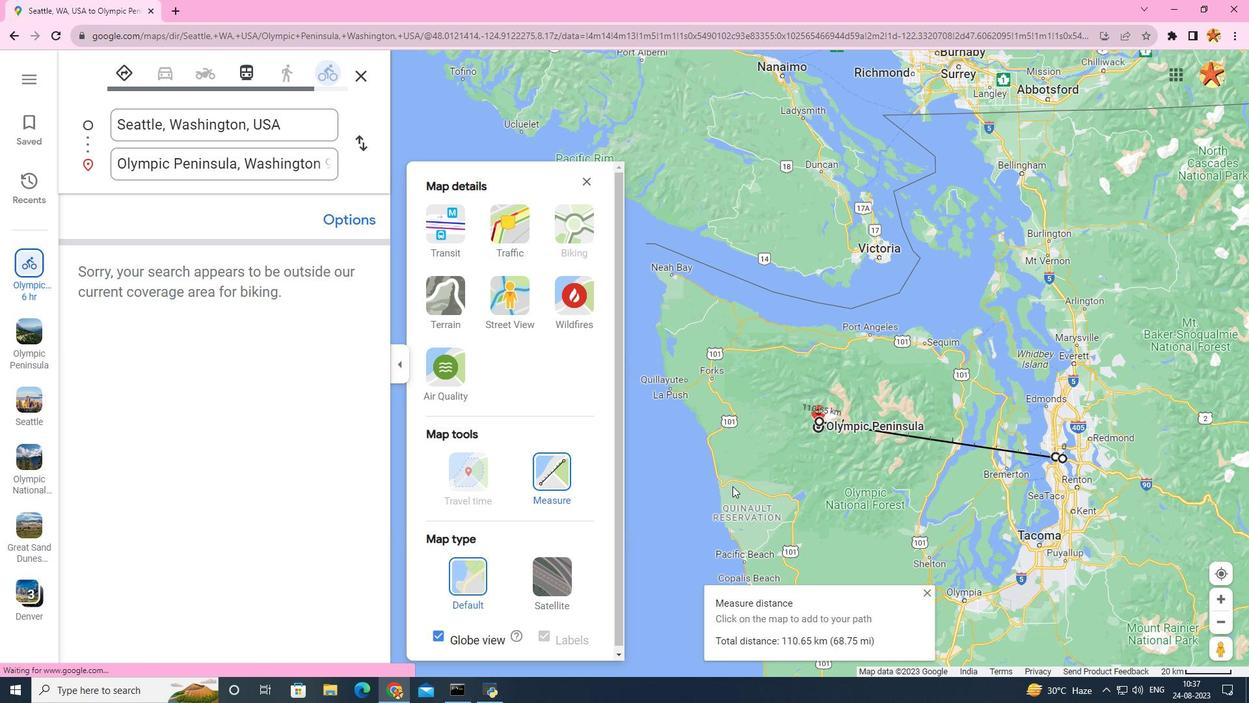 
